 Task: Look for space in Yigou, China from 9th July, 2023 to 16th July, 2023 for 2 adults, 1 child in price range Rs.8000 to Rs.16000. Place can be entire place with 2 bedrooms having 2 beds and 1 bathroom. Property type can be house, flat, guest house. Amenities needed are: washing machine. Booking option can be shelf check-in. Required host language is Chinese (Simplified).
Action: Mouse moved to (260, 135)
Screenshot: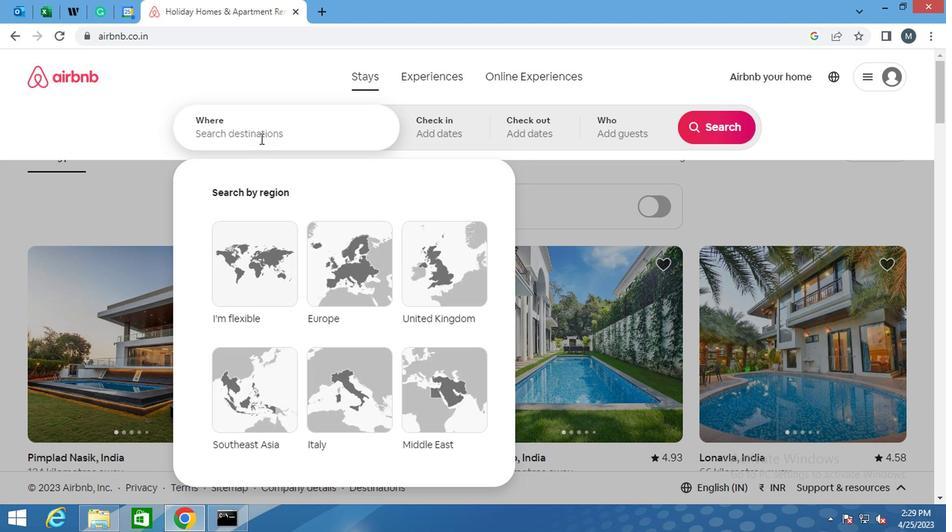 
Action: Mouse pressed left at (260, 135)
Screenshot: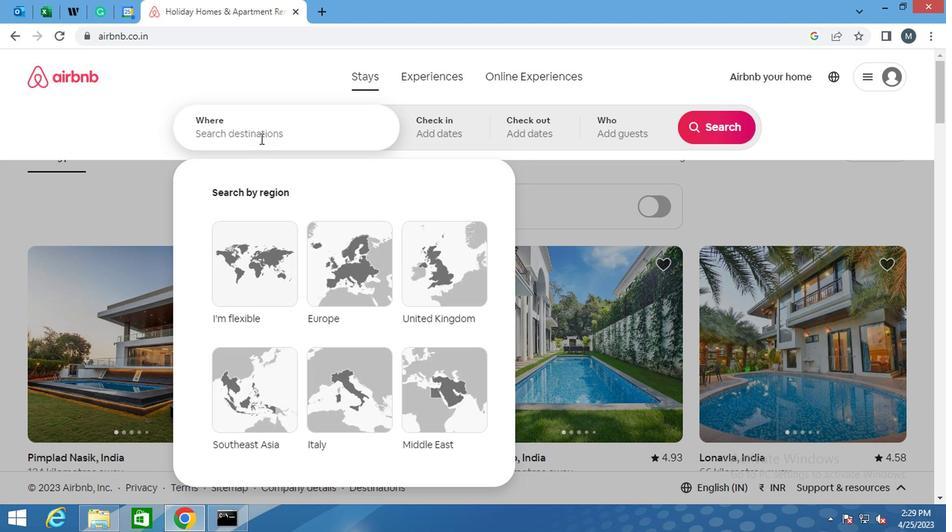
Action: Key pressed <Key.shift>YIGOU,<Key.shift>CHINA<Key.enter>
Screenshot: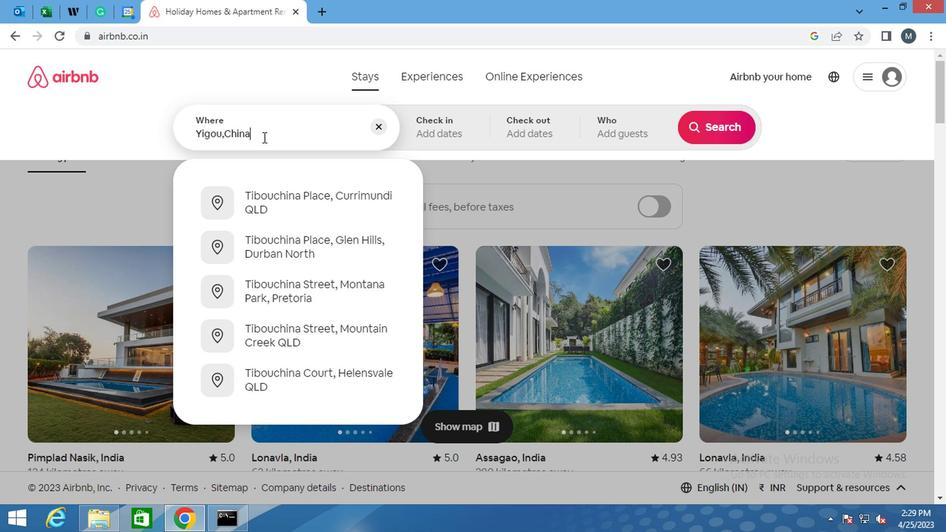 
Action: Mouse moved to (702, 234)
Screenshot: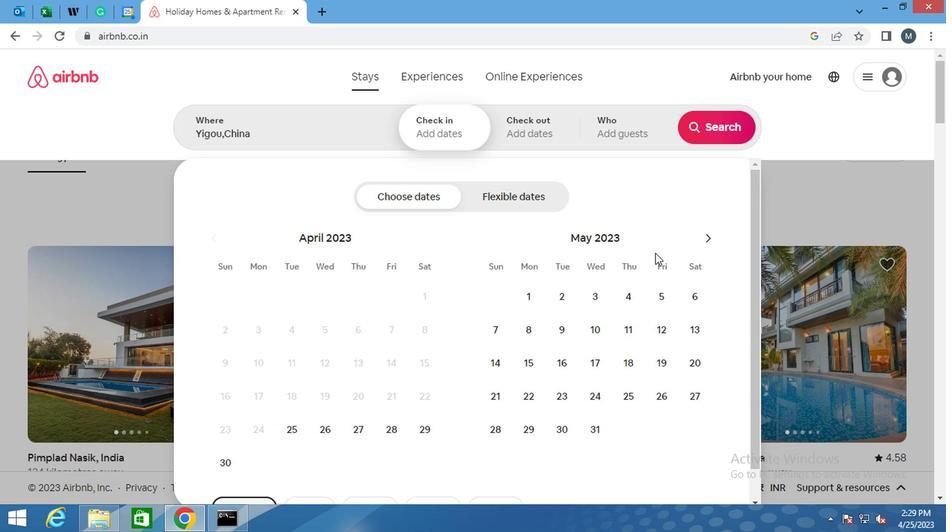 
Action: Mouse pressed left at (702, 234)
Screenshot: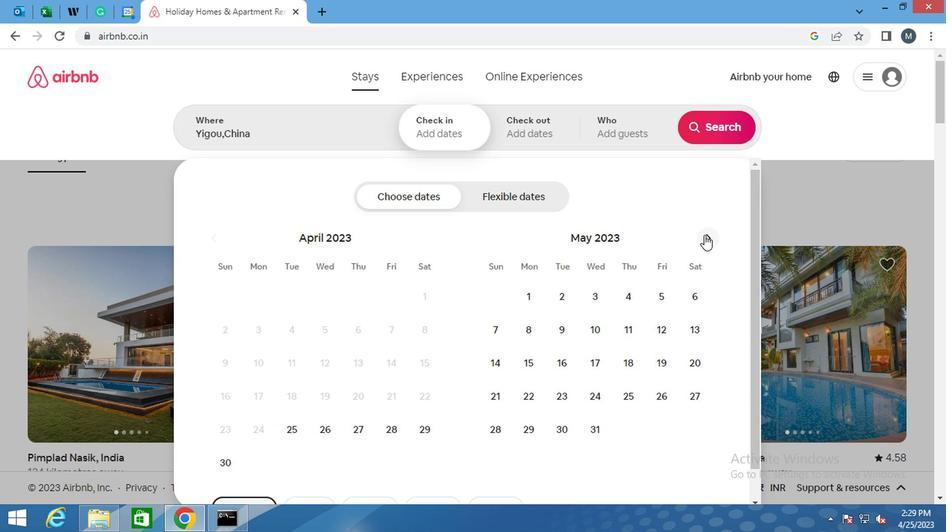 
Action: Mouse moved to (703, 234)
Screenshot: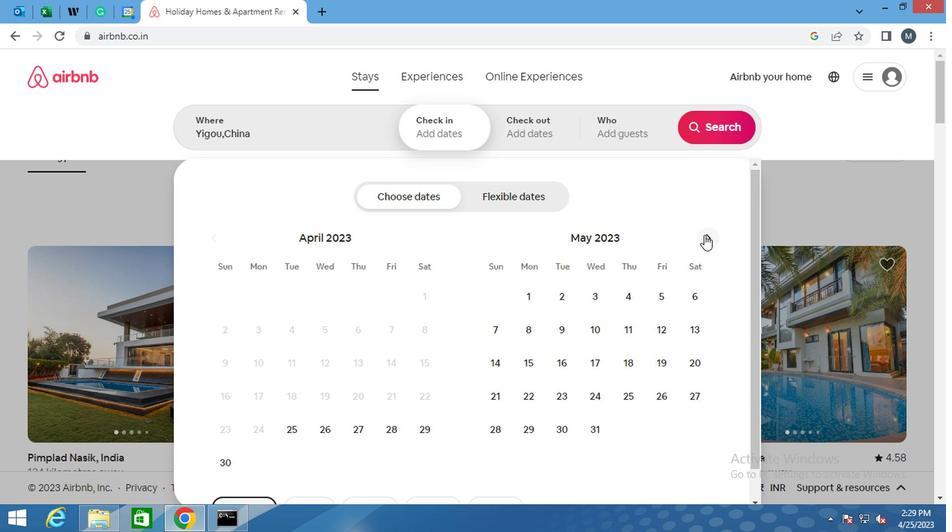 
Action: Mouse pressed left at (703, 234)
Screenshot: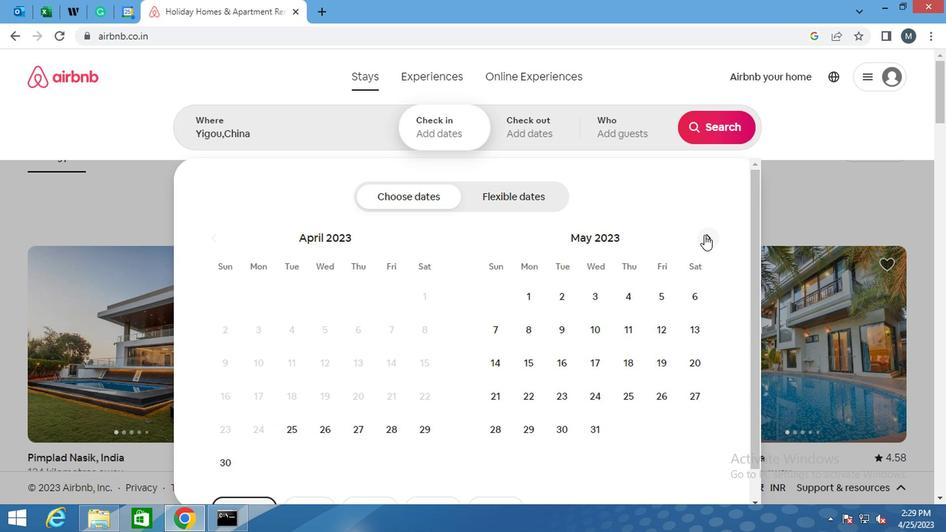 
Action: Mouse pressed left at (703, 234)
Screenshot: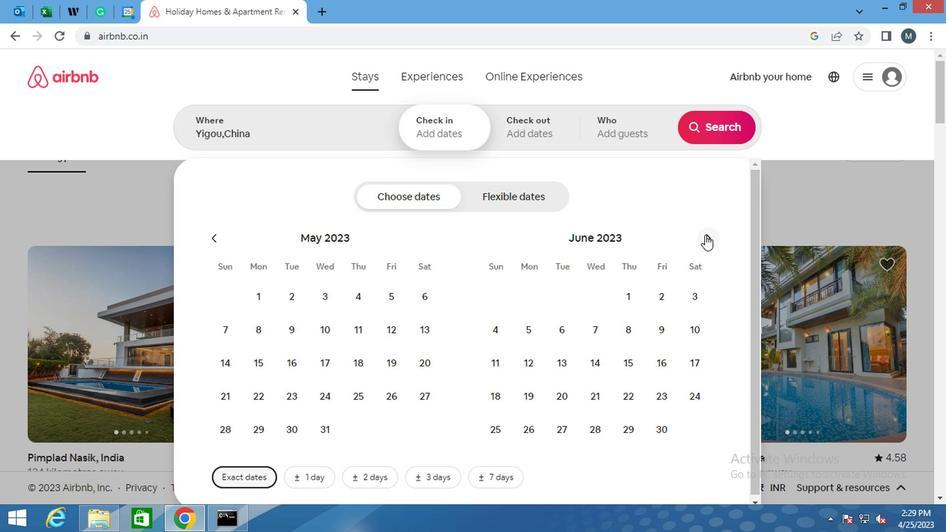 
Action: Mouse moved to (501, 363)
Screenshot: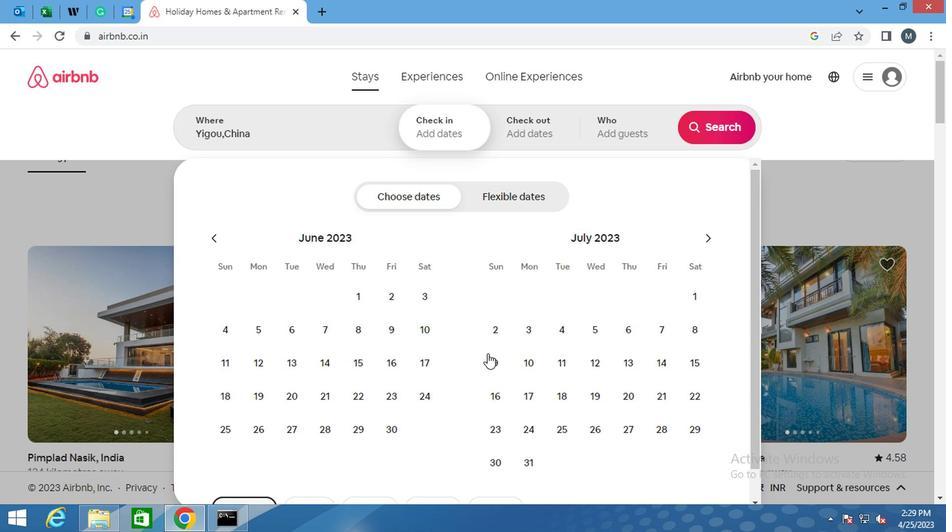 
Action: Mouse pressed left at (501, 363)
Screenshot: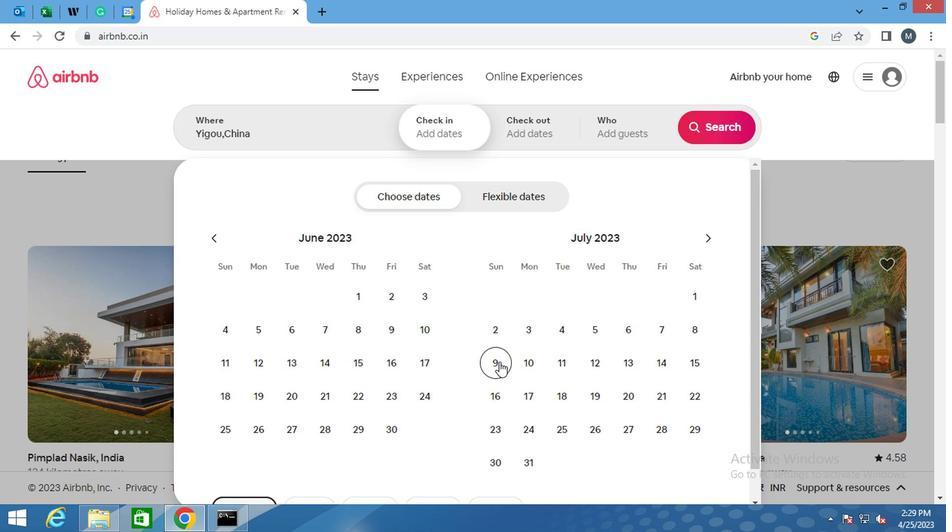 
Action: Mouse moved to (494, 402)
Screenshot: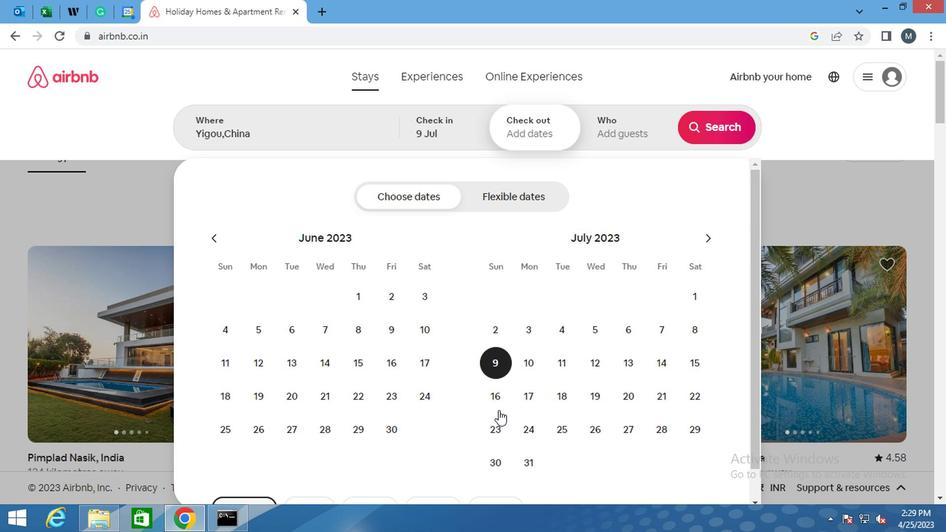 
Action: Mouse pressed left at (494, 402)
Screenshot: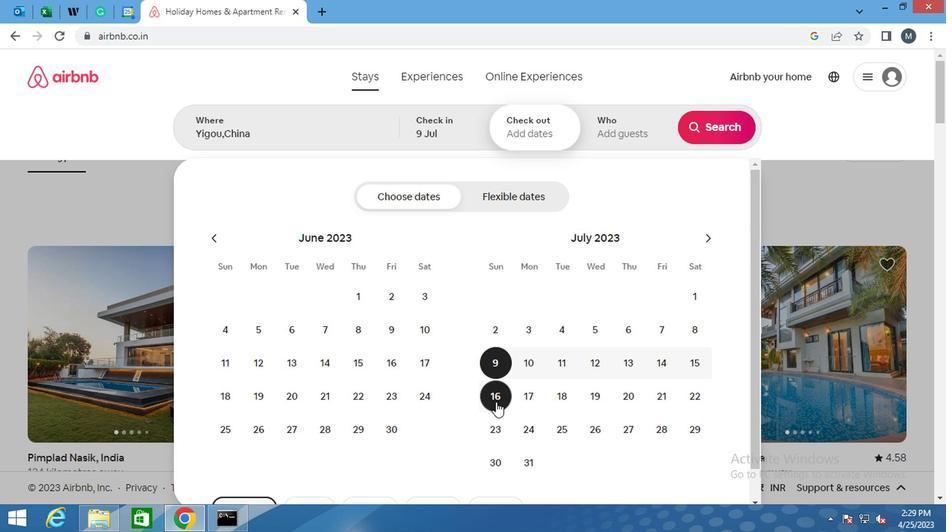 
Action: Mouse moved to (610, 132)
Screenshot: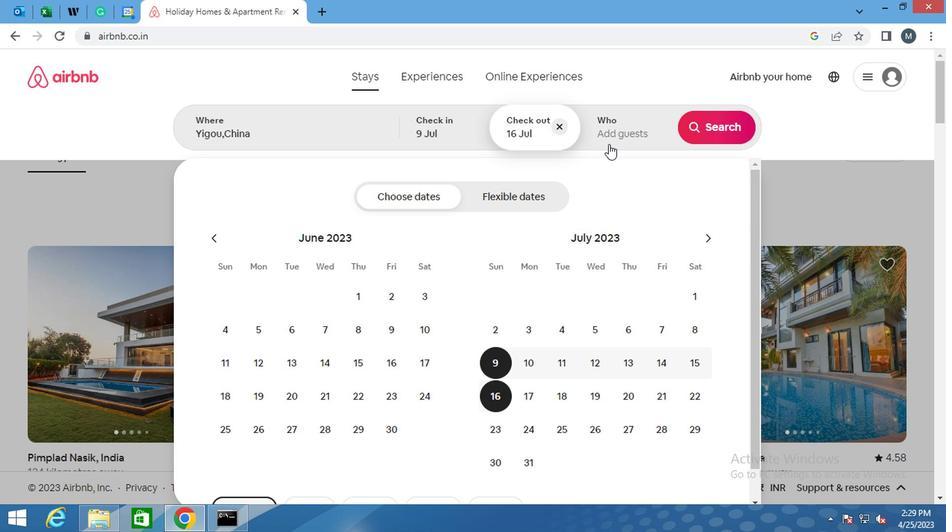
Action: Mouse pressed left at (610, 132)
Screenshot: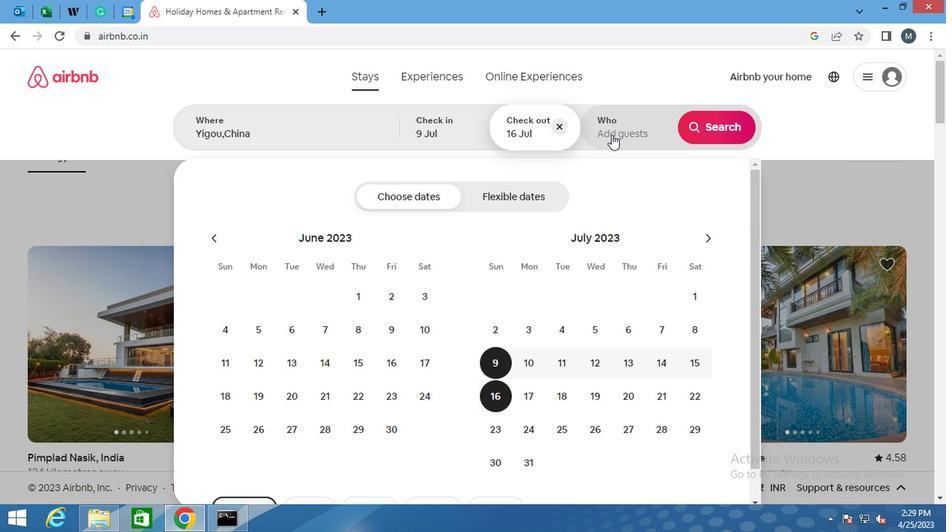 
Action: Mouse moved to (719, 204)
Screenshot: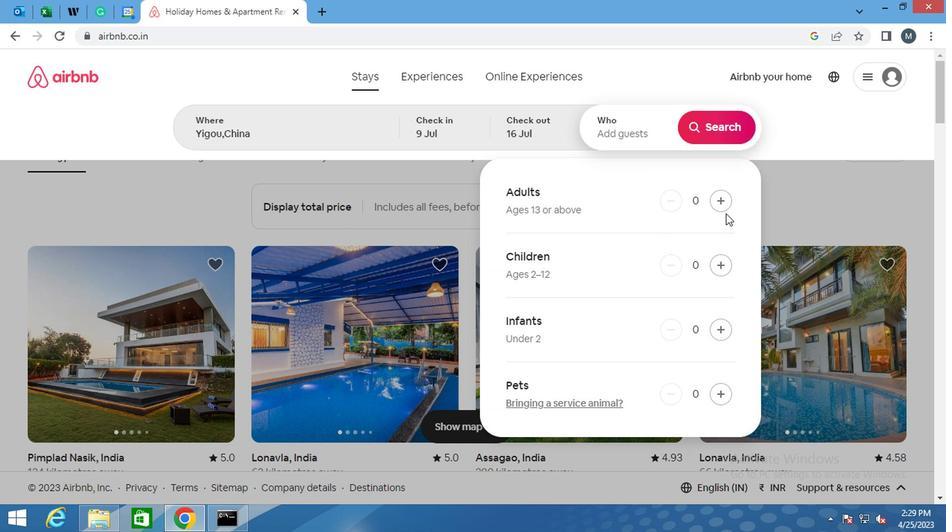 
Action: Mouse pressed left at (719, 204)
Screenshot: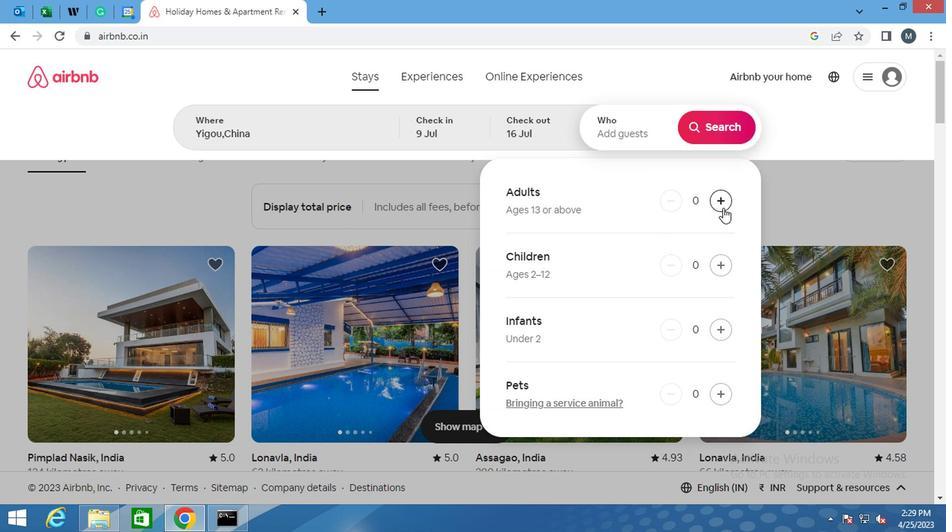 
Action: Mouse pressed left at (719, 204)
Screenshot: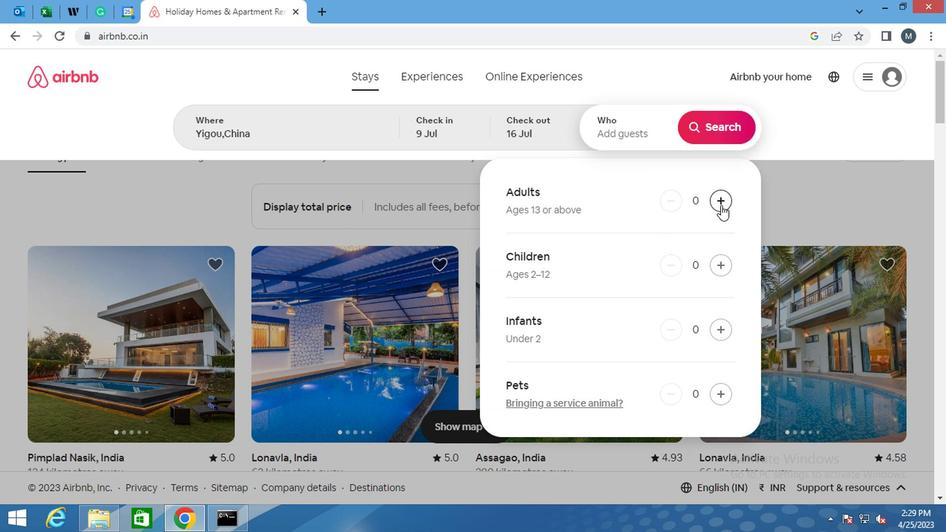 
Action: Mouse moved to (713, 264)
Screenshot: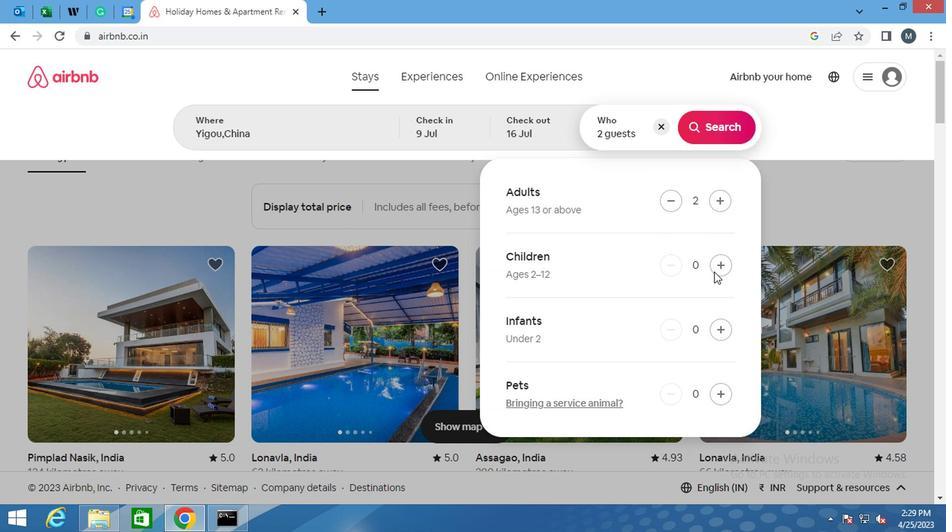
Action: Mouse pressed left at (713, 264)
Screenshot: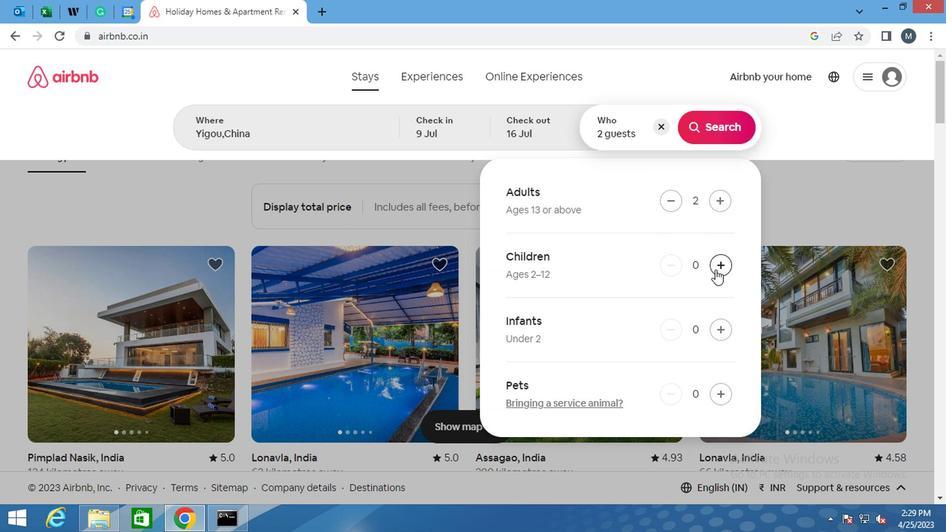 
Action: Mouse moved to (720, 129)
Screenshot: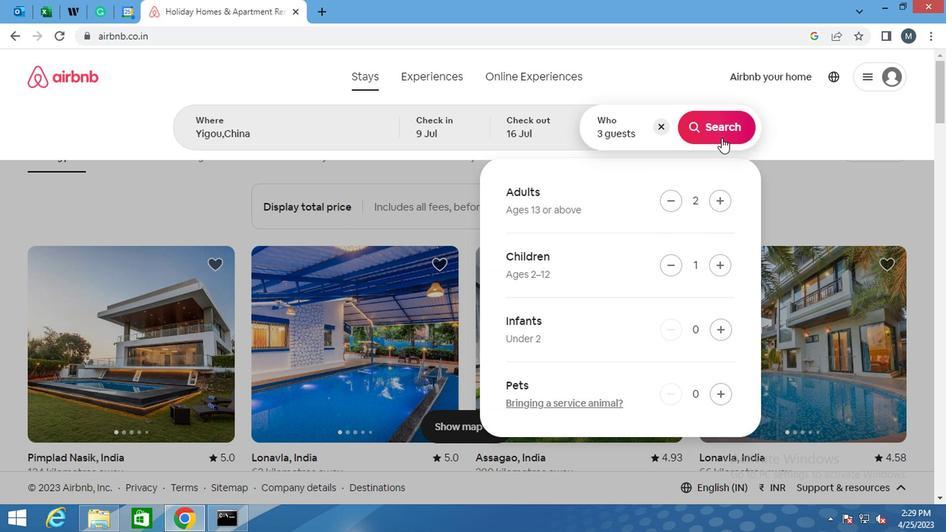 
Action: Mouse pressed left at (720, 129)
Screenshot: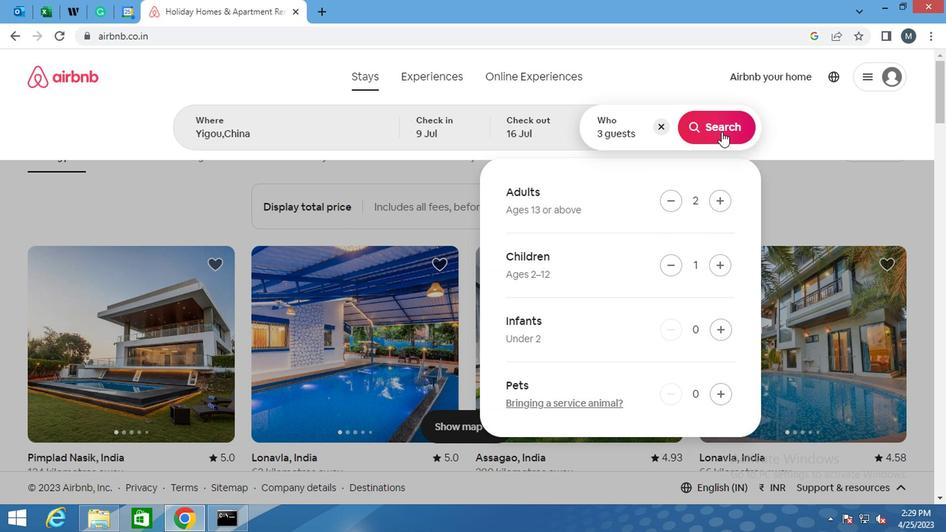 
Action: Mouse moved to (858, 130)
Screenshot: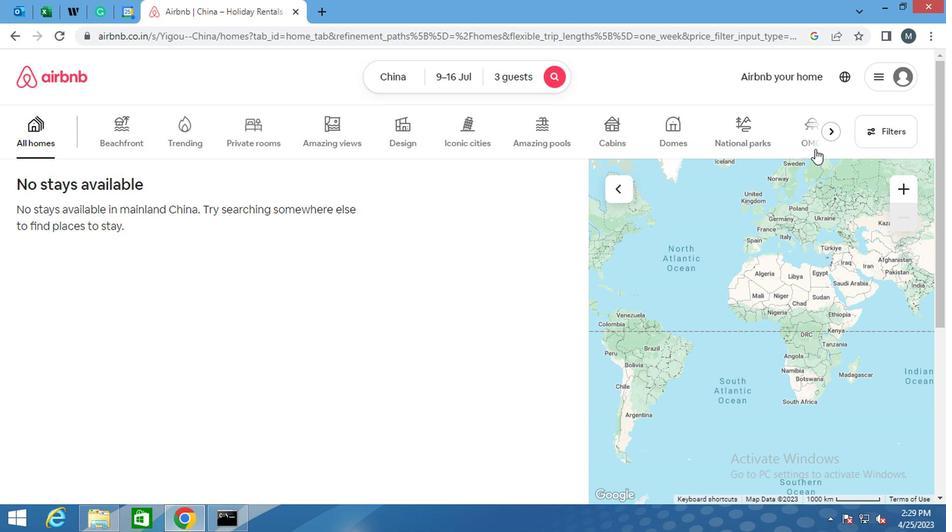 
Action: Mouse pressed left at (858, 130)
Screenshot: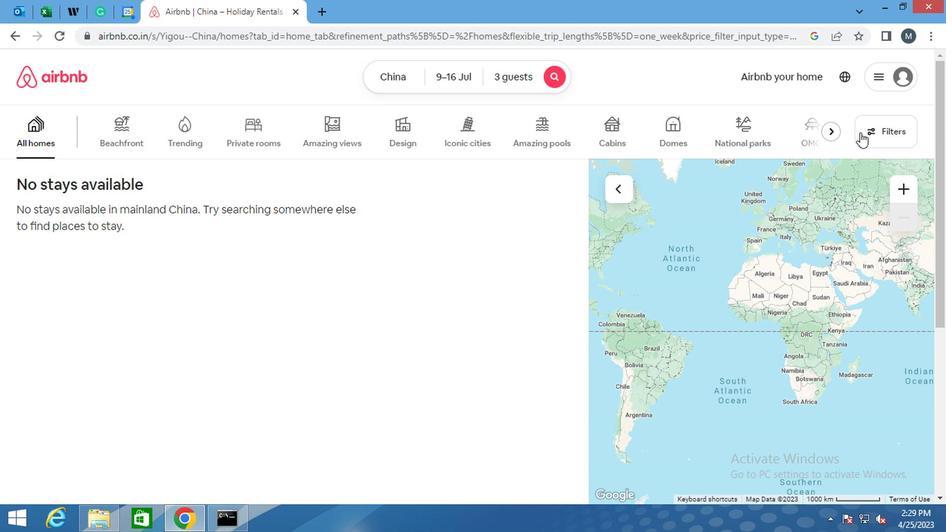 
Action: Mouse moved to (303, 221)
Screenshot: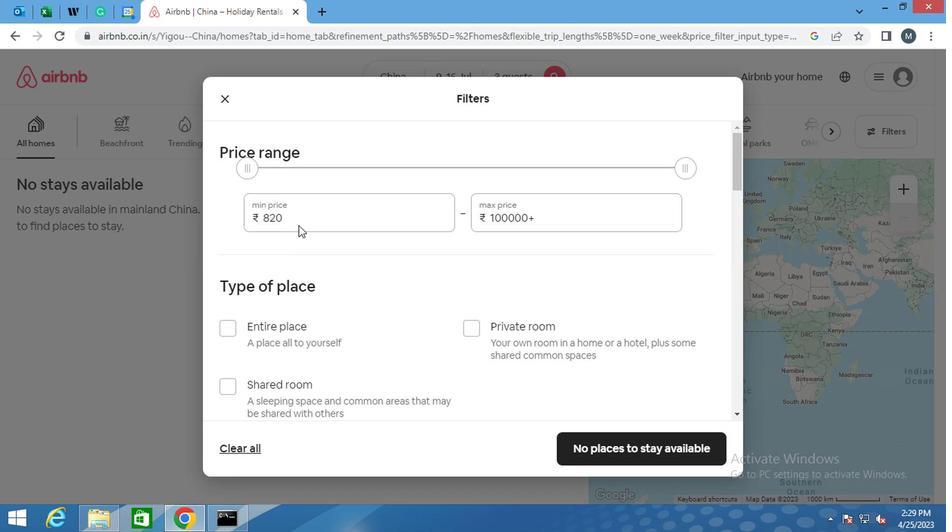
Action: Mouse pressed left at (303, 221)
Screenshot: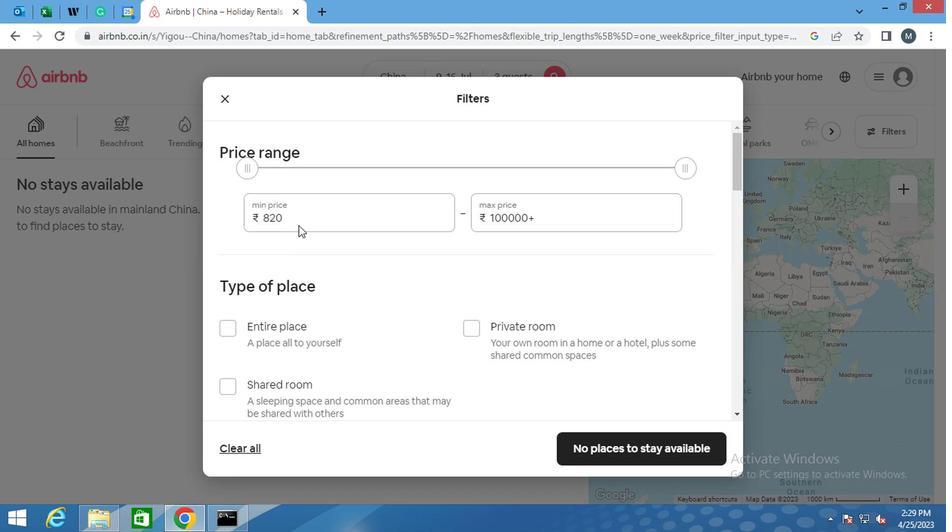 
Action: Mouse moved to (303, 219)
Screenshot: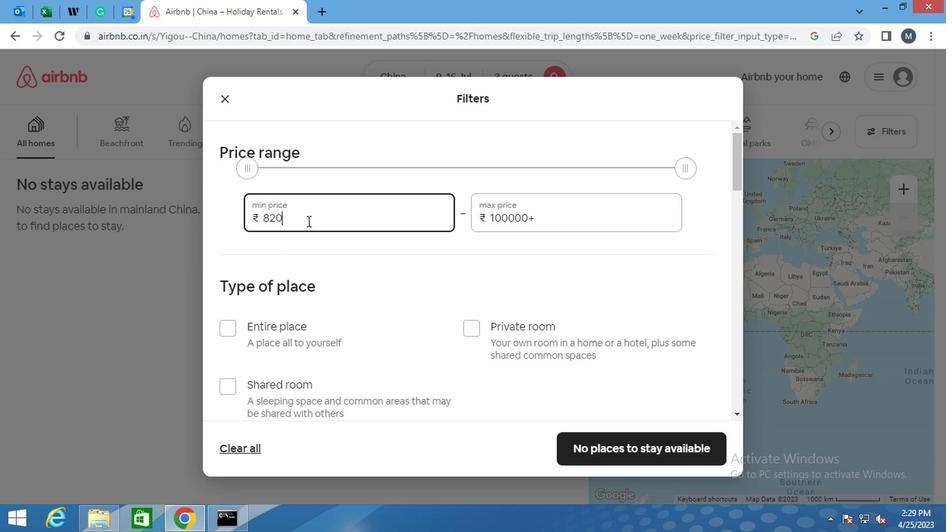 
Action: Key pressed <Key.backspace>
Screenshot: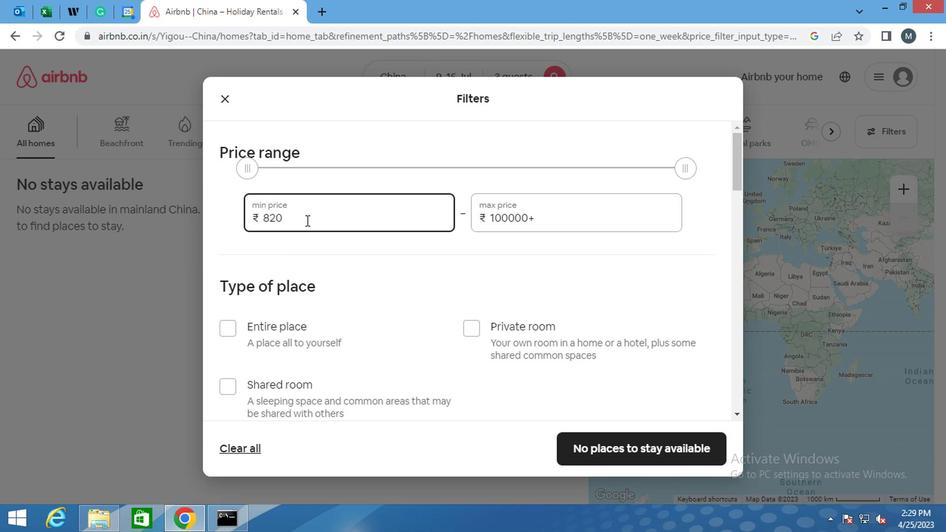 
Action: Mouse moved to (303, 219)
Screenshot: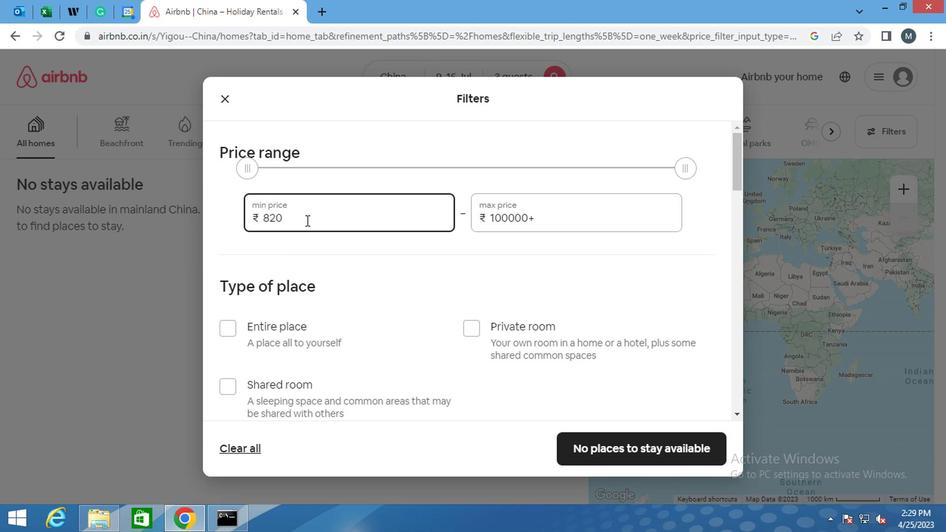 
Action: Key pressed <Key.backspace>
Screenshot: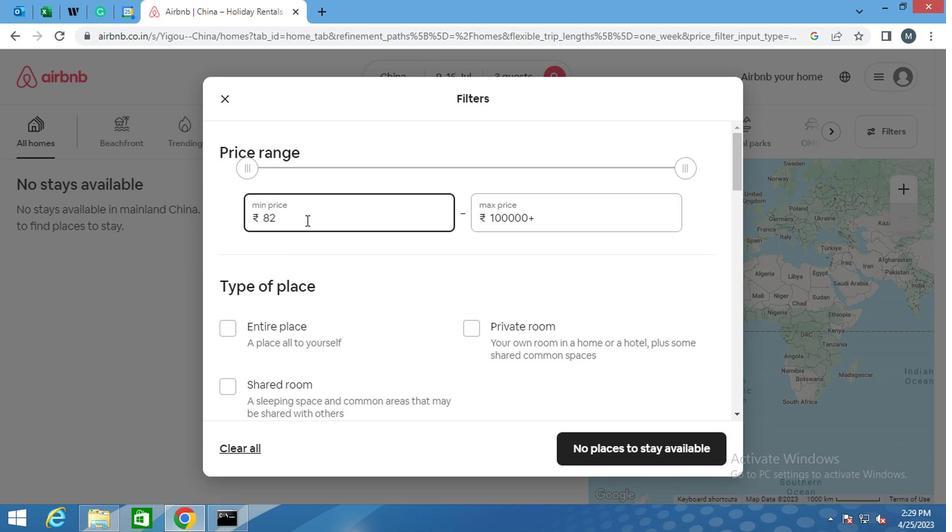
Action: Mouse moved to (303, 221)
Screenshot: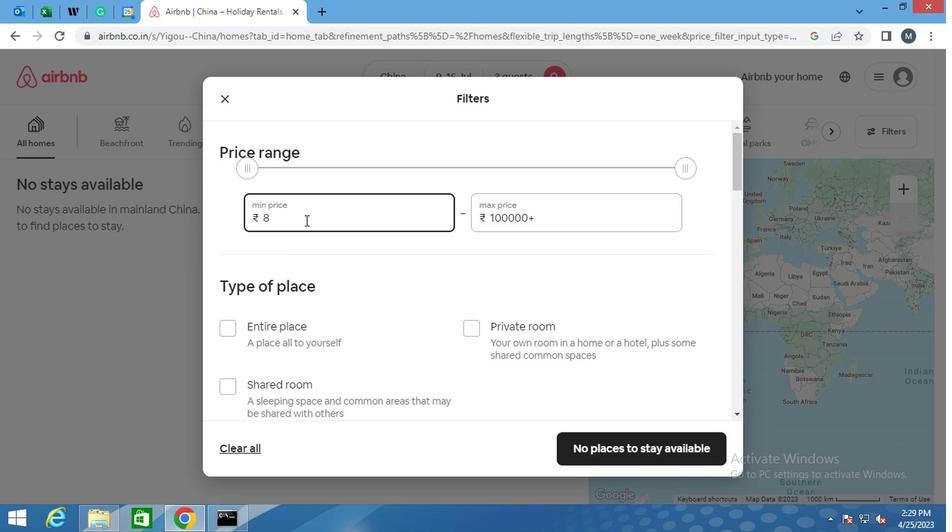 
Action: Key pressed 000
Screenshot: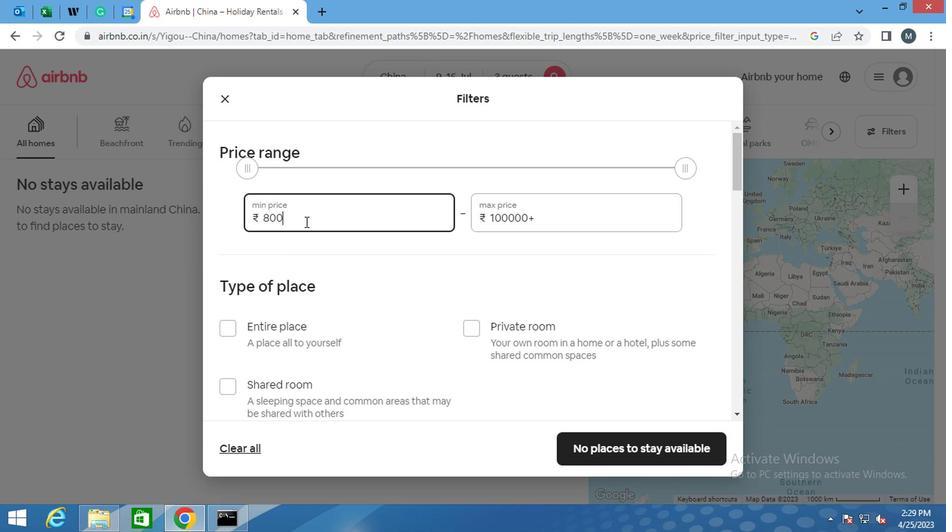 
Action: Mouse moved to (546, 223)
Screenshot: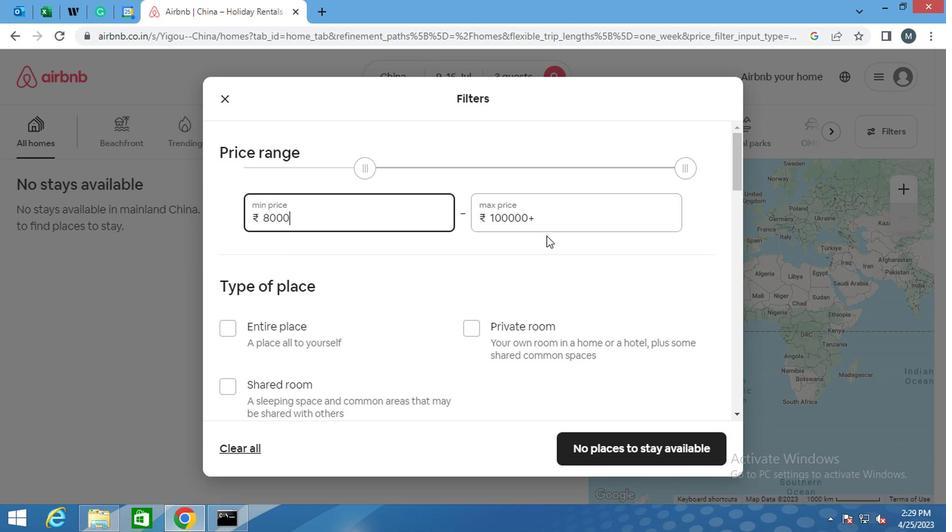 
Action: Mouse pressed left at (546, 223)
Screenshot: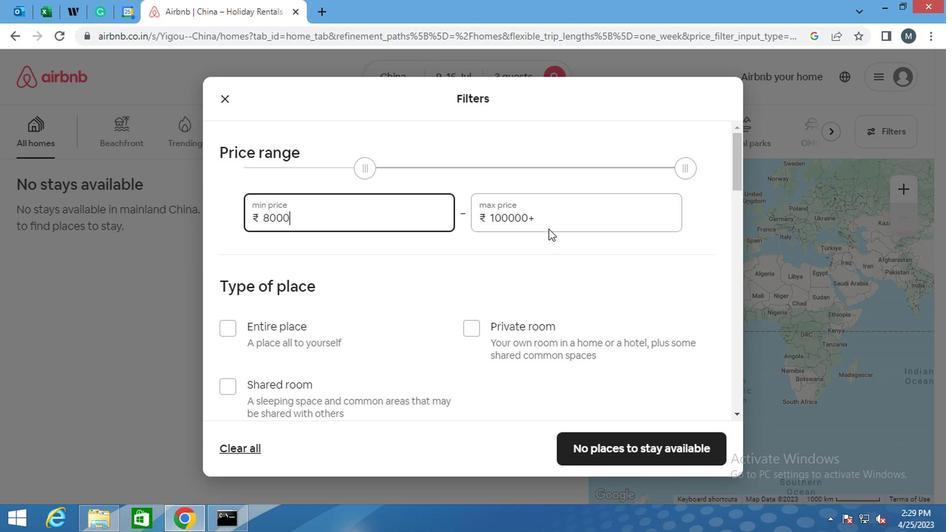 
Action: Mouse moved to (539, 226)
Screenshot: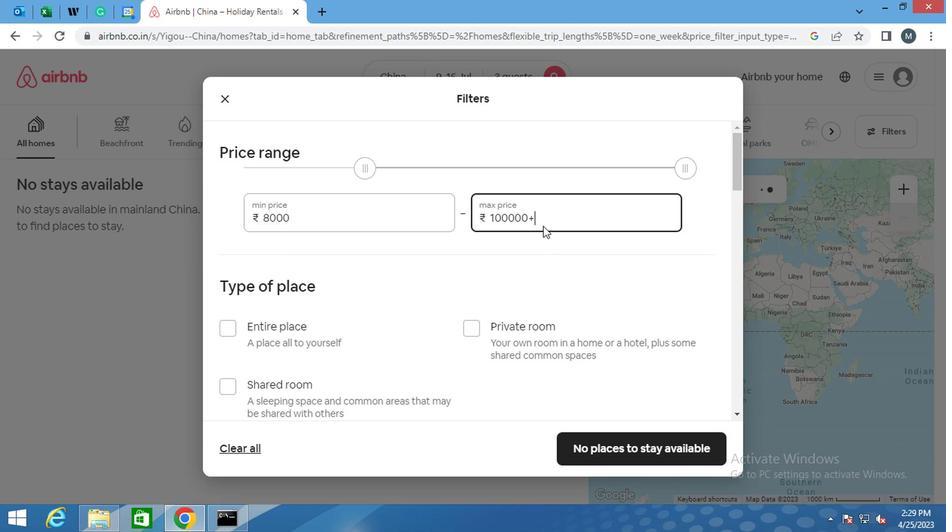 
Action: Key pressed <Key.backspace>
Screenshot: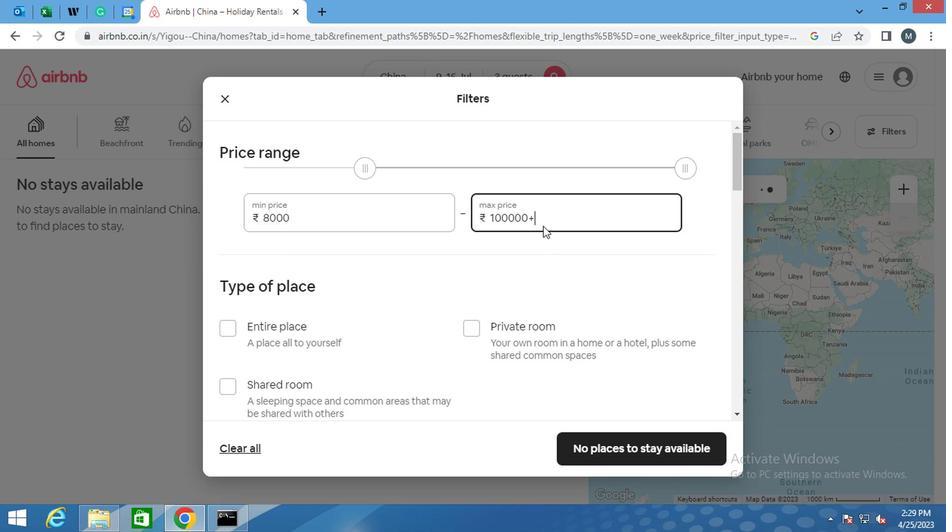 
Action: Mouse moved to (538, 226)
Screenshot: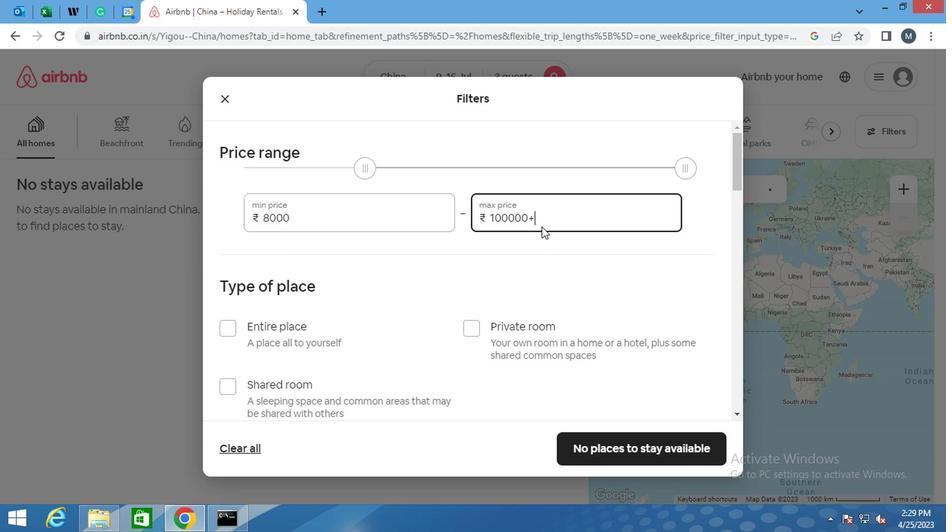 
Action: Key pressed <Key.backspace>
Screenshot: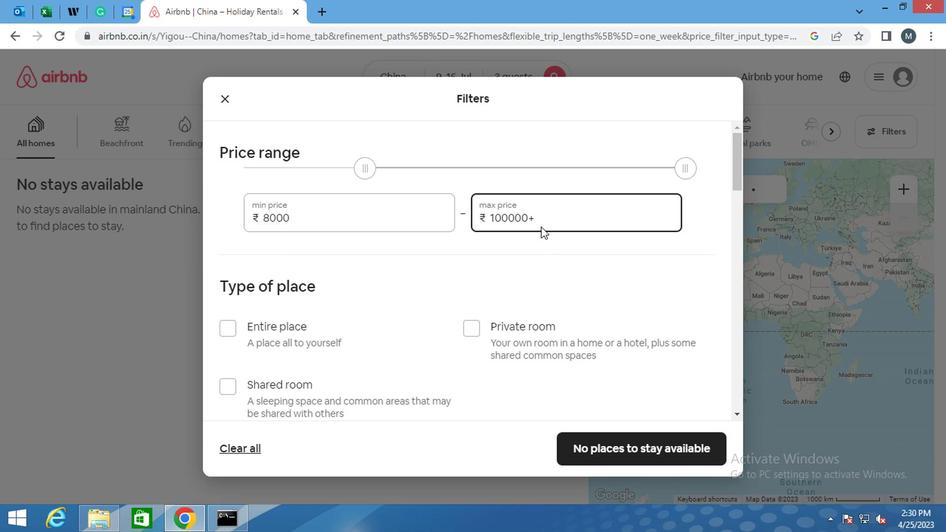 
Action: Mouse moved to (537, 226)
Screenshot: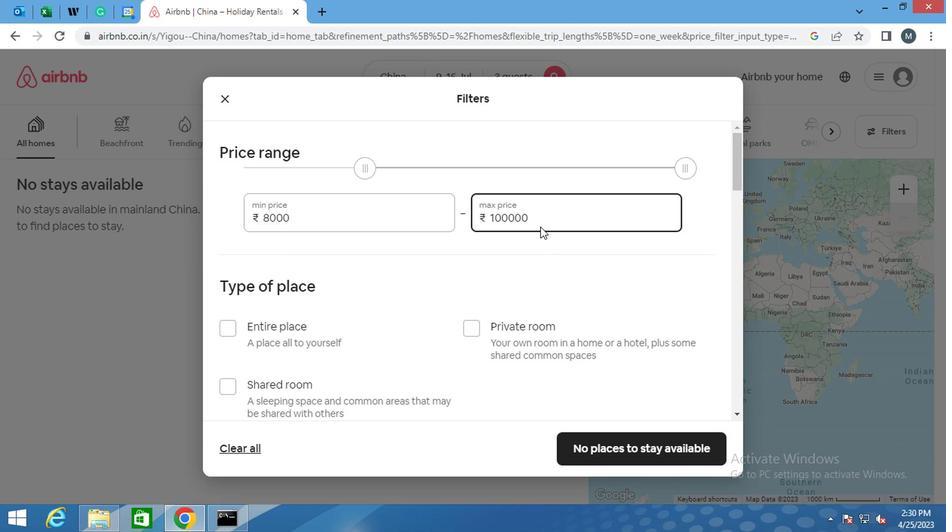 
Action: Key pressed <Key.backspace><Key.backspace><Key.backspace><Key.backspace>
Screenshot: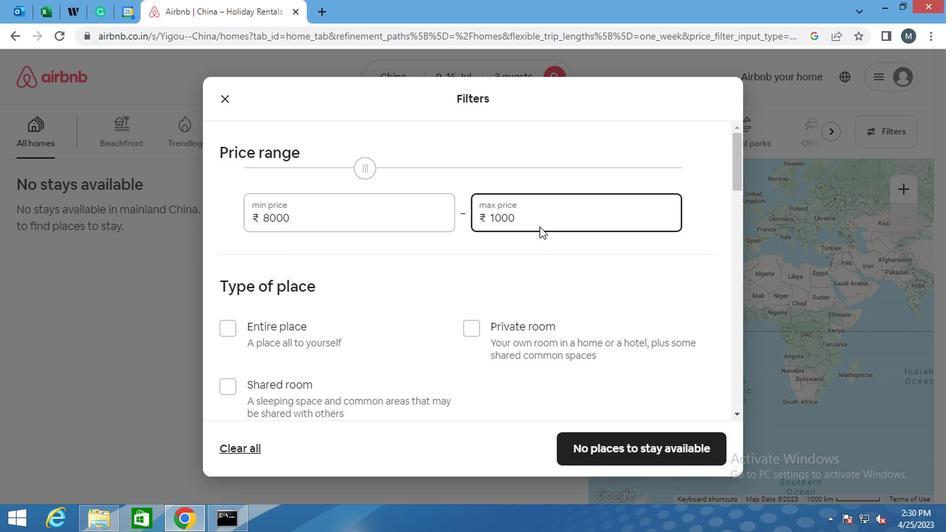 
Action: Mouse moved to (537, 226)
Screenshot: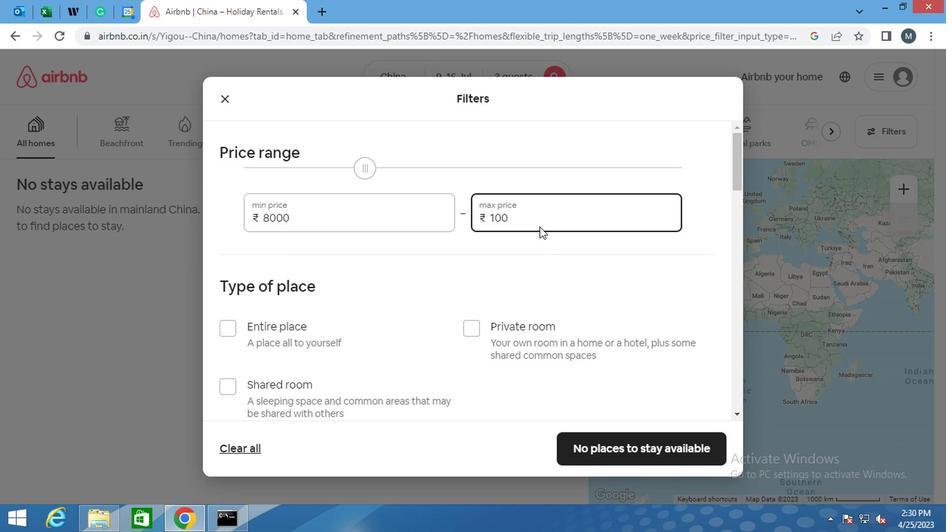 
Action: Key pressed <Key.backspace>
Screenshot: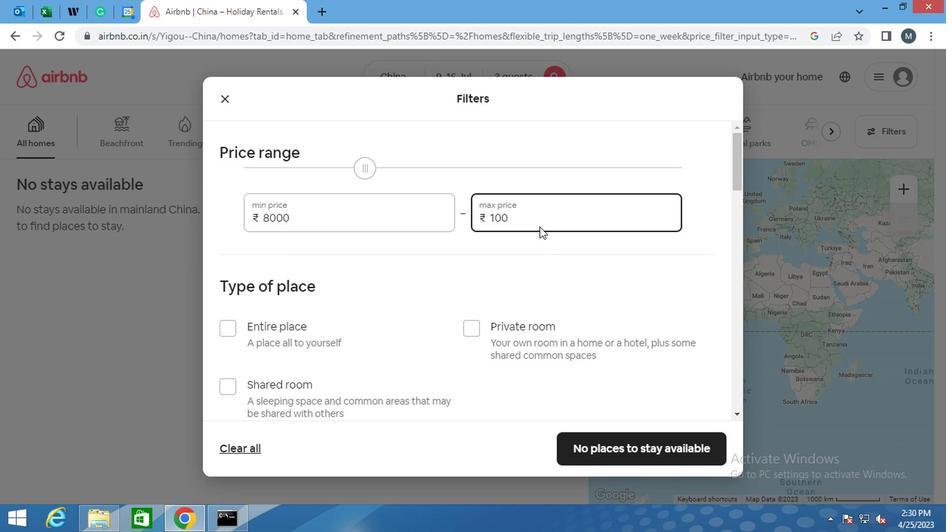 
Action: Mouse moved to (529, 227)
Screenshot: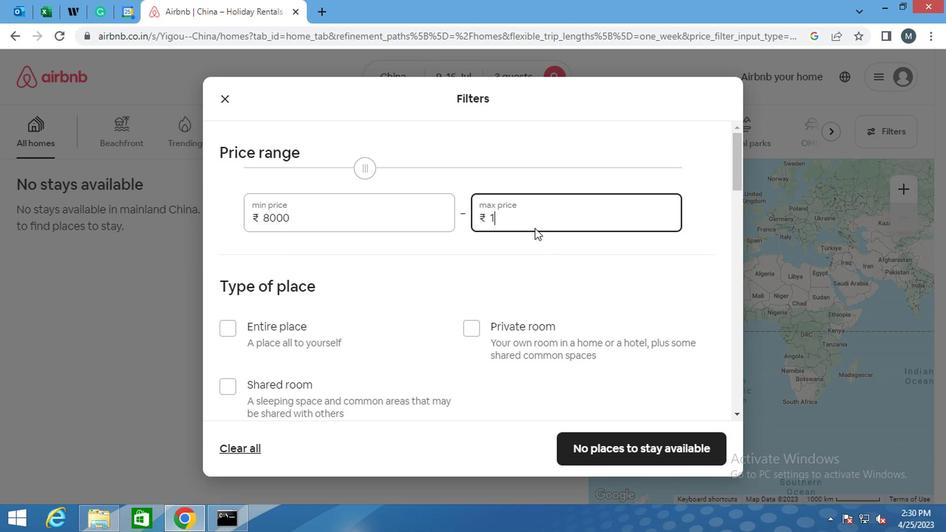 
Action: Key pressed 6000
Screenshot: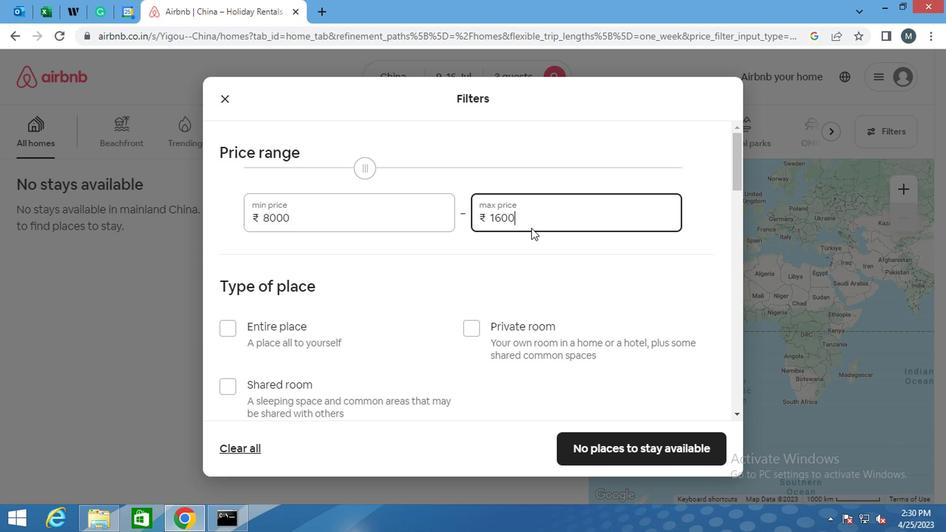 
Action: Mouse moved to (430, 239)
Screenshot: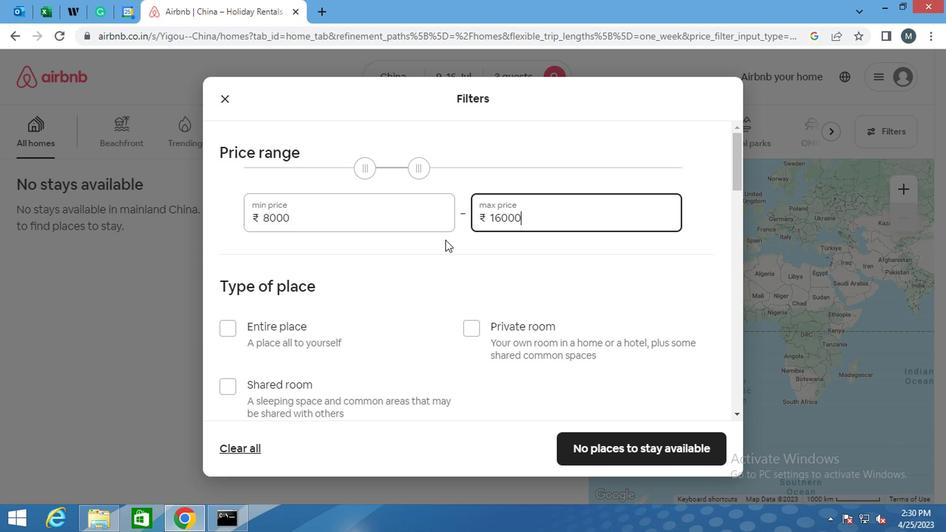 
Action: Mouse scrolled (430, 238) with delta (0, 0)
Screenshot: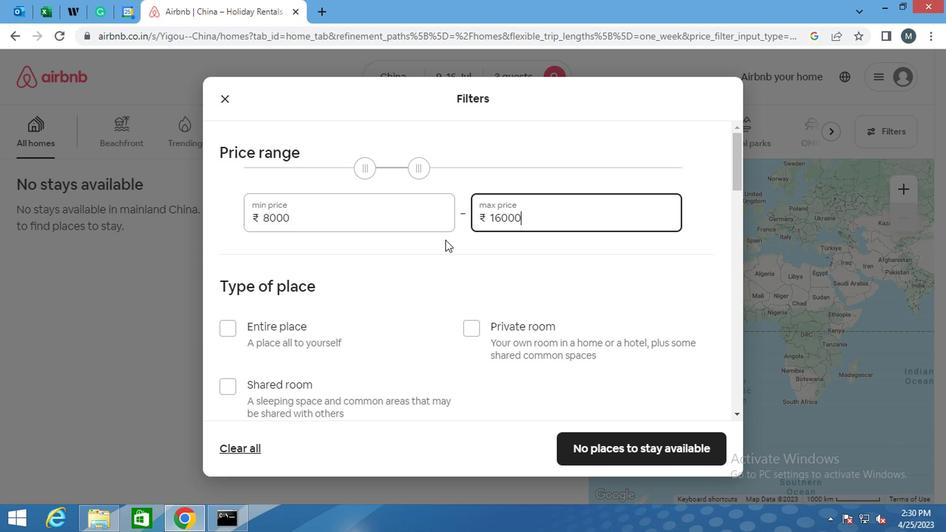 
Action: Mouse moved to (221, 257)
Screenshot: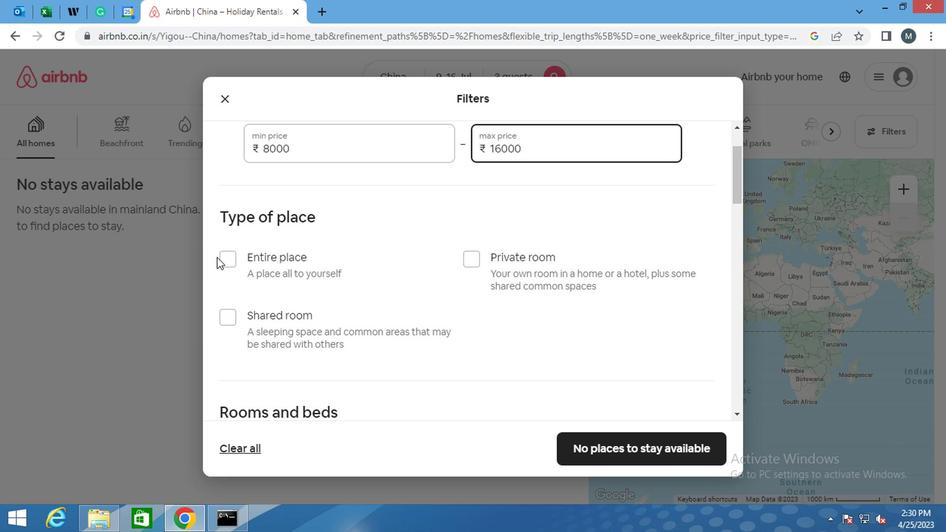 
Action: Mouse pressed left at (221, 257)
Screenshot: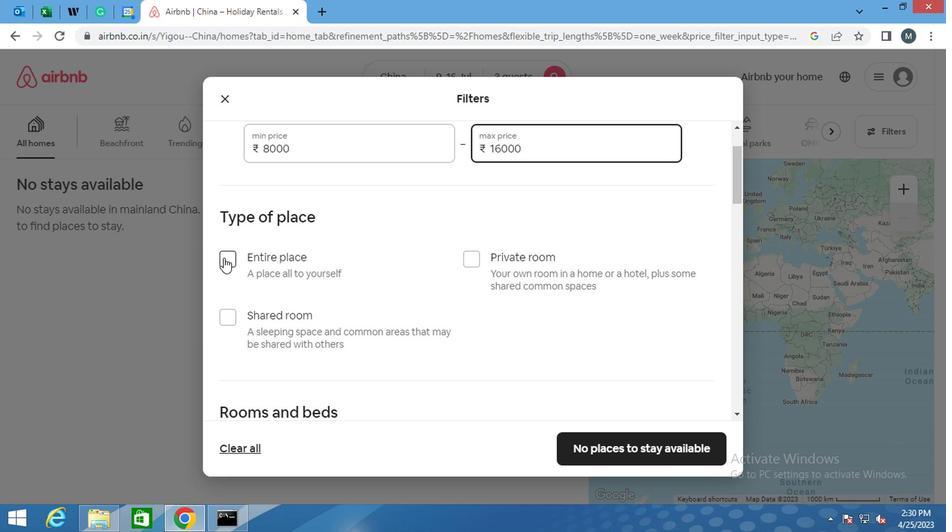 
Action: Mouse moved to (332, 253)
Screenshot: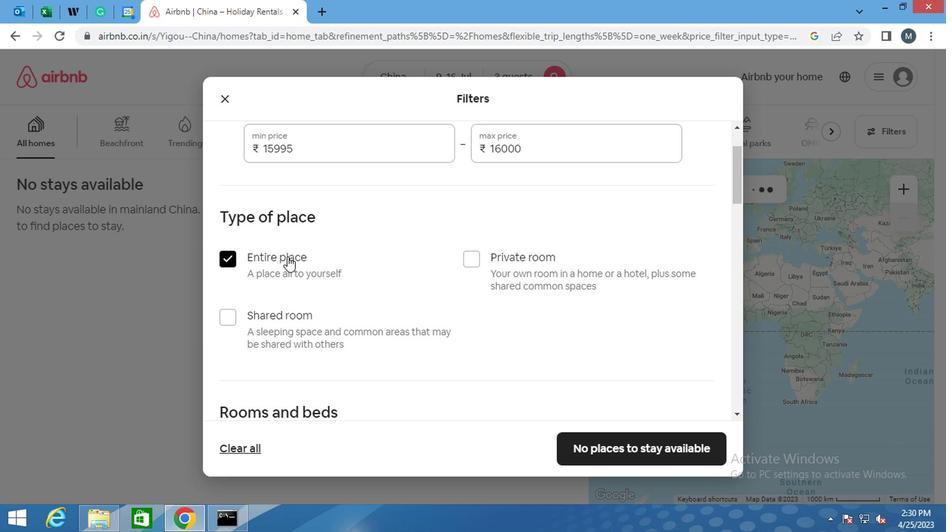 
Action: Mouse scrolled (332, 252) with delta (0, 0)
Screenshot: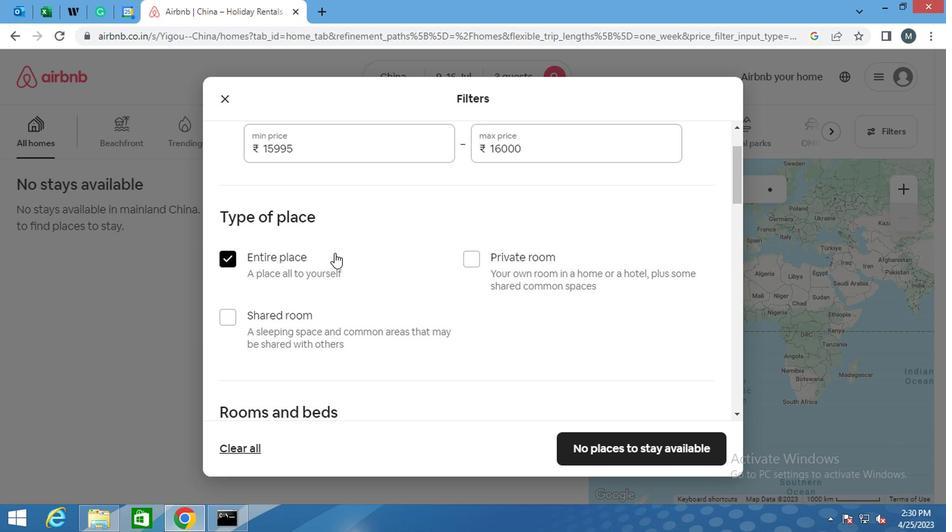 
Action: Mouse moved to (331, 253)
Screenshot: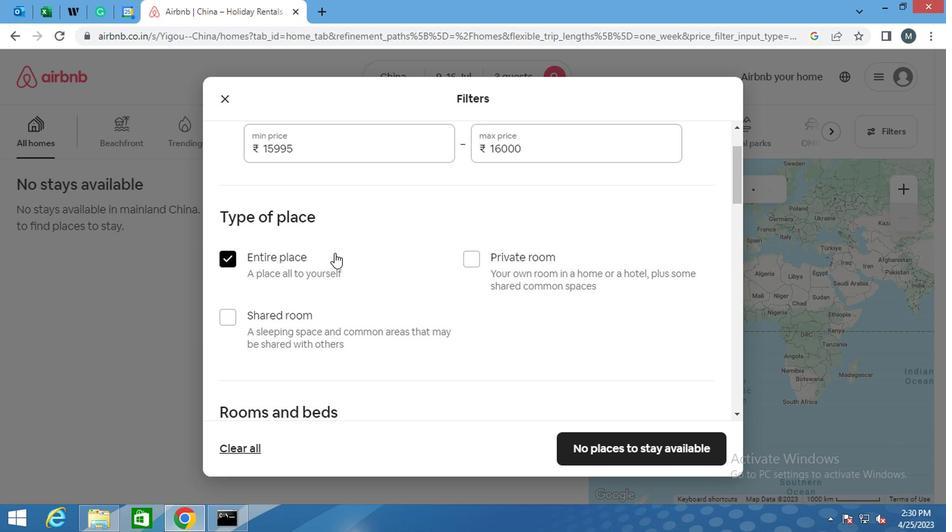 
Action: Mouse scrolled (331, 252) with delta (0, 0)
Screenshot: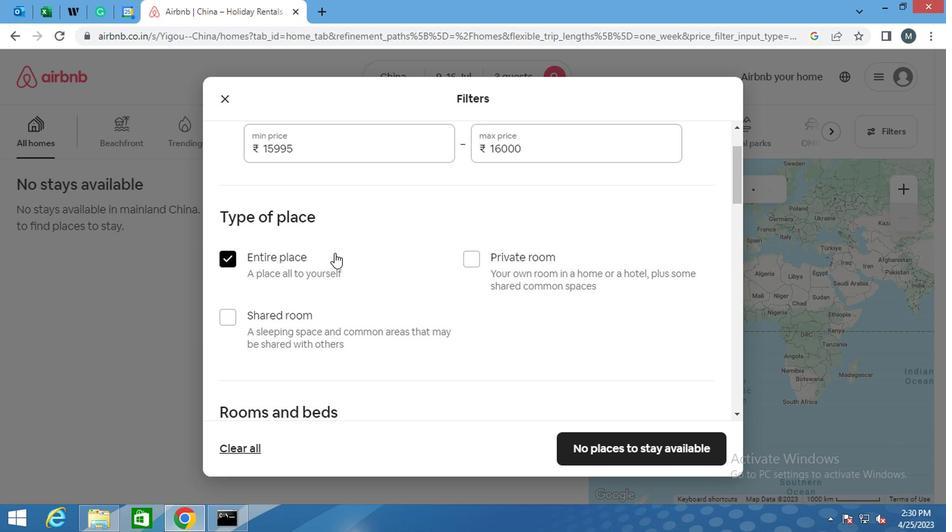 
Action: Mouse moved to (335, 307)
Screenshot: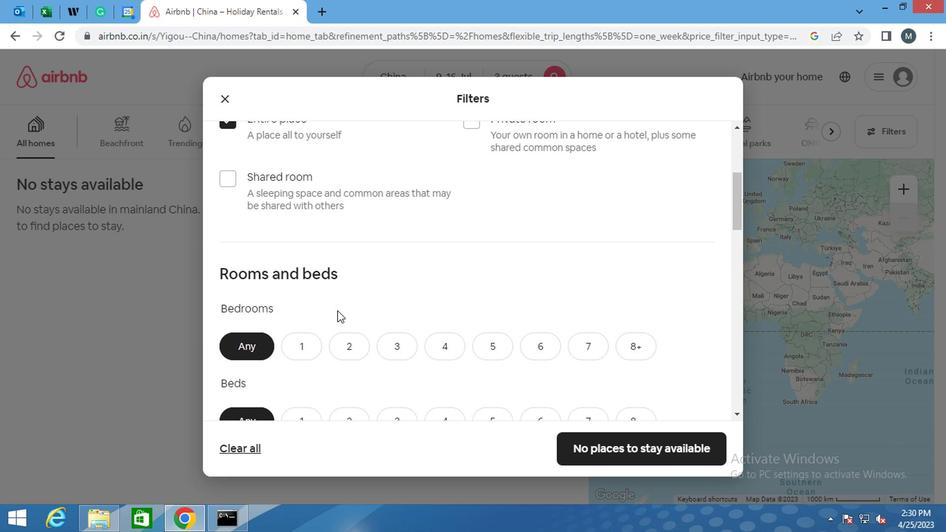 
Action: Mouse scrolled (335, 308) with delta (0, 0)
Screenshot: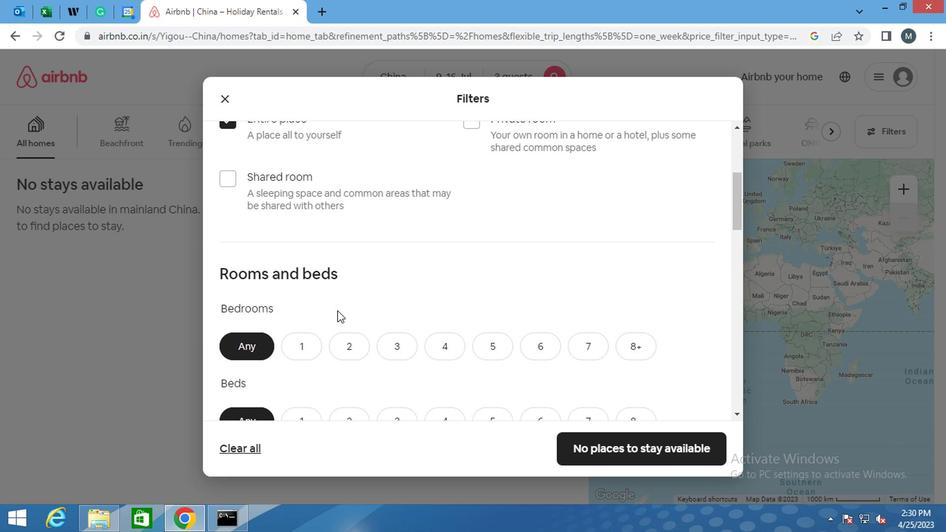 
Action: Mouse moved to (335, 306)
Screenshot: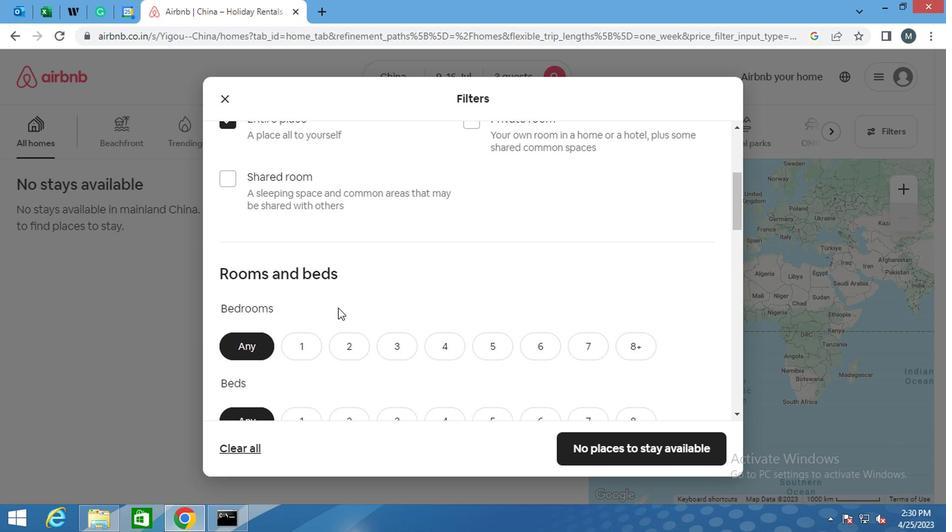 
Action: Mouse scrolled (335, 307) with delta (0, 0)
Screenshot: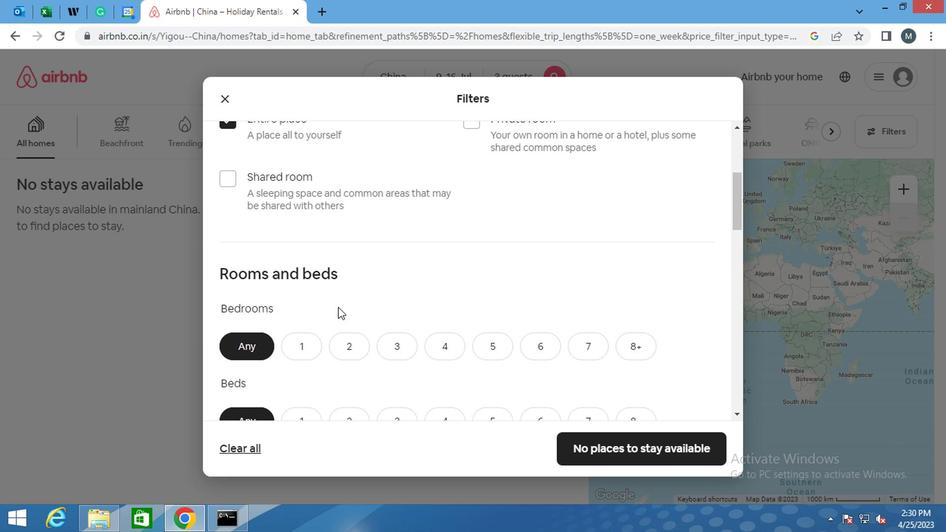 
Action: Mouse moved to (335, 306)
Screenshot: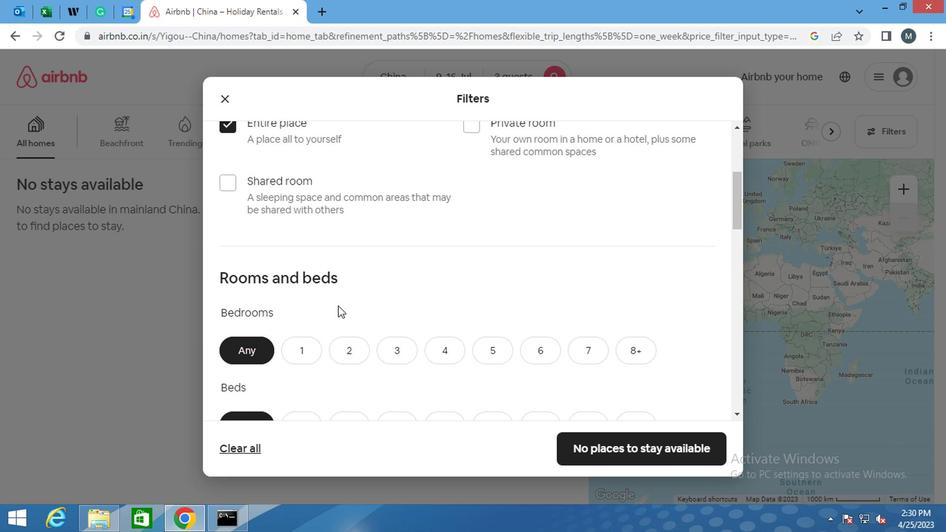 
Action: Mouse scrolled (335, 305) with delta (0, 0)
Screenshot: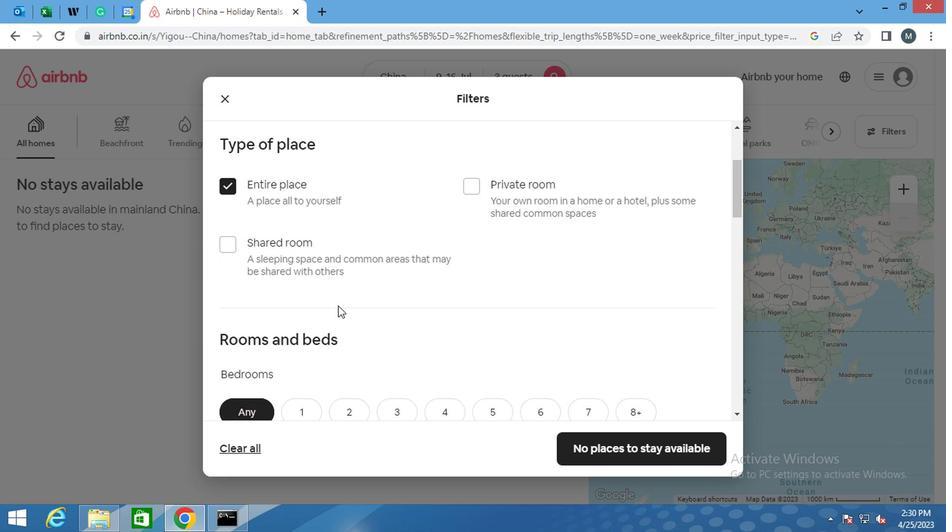 
Action: Mouse moved to (340, 310)
Screenshot: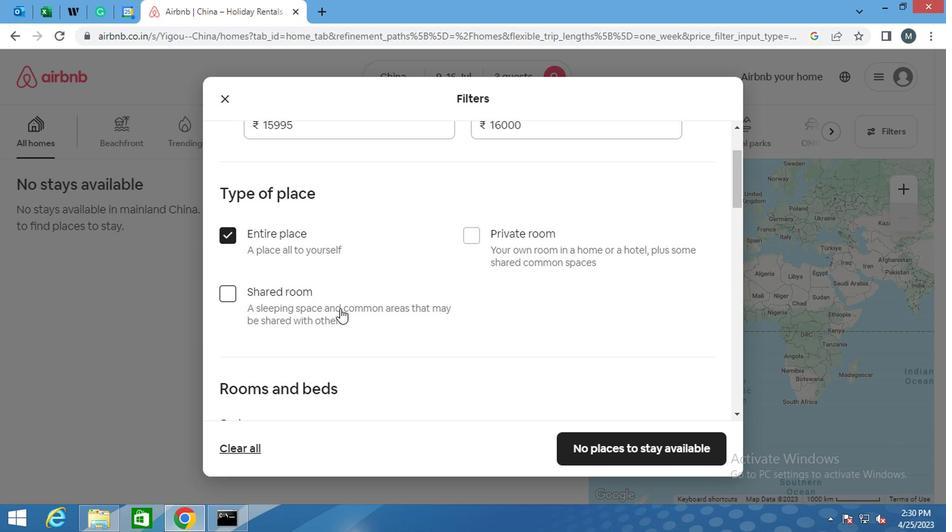 
Action: Mouse scrolled (340, 309) with delta (0, 0)
Screenshot: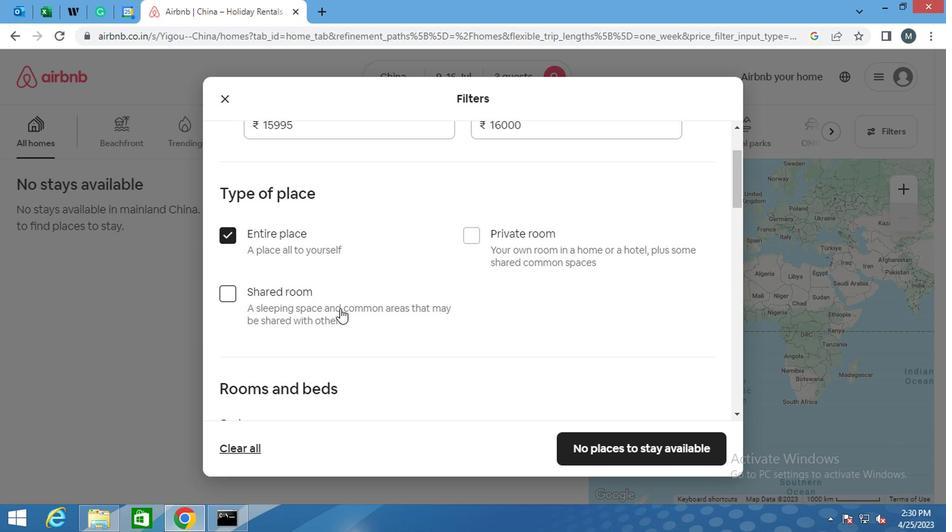 
Action: Mouse moved to (341, 313)
Screenshot: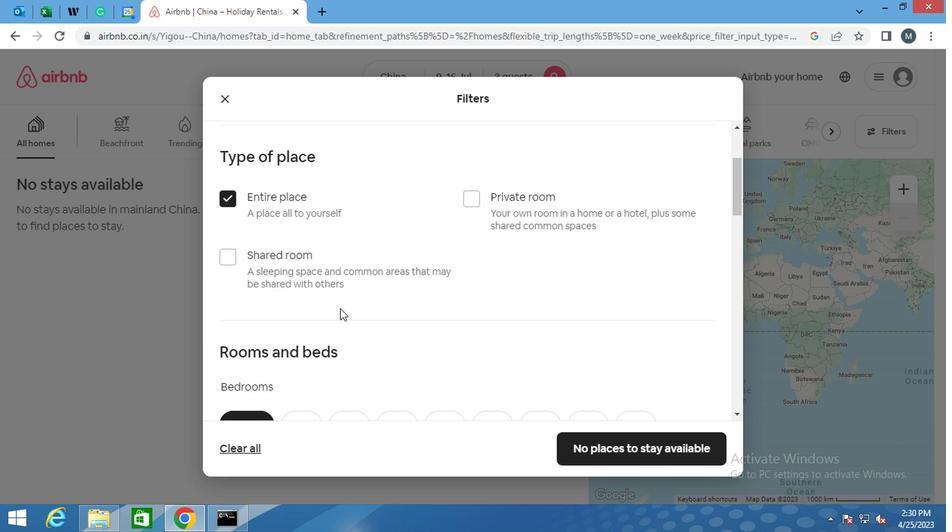
Action: Mouse scrolled (341, 312) with delta (0, 0)
Screenshot: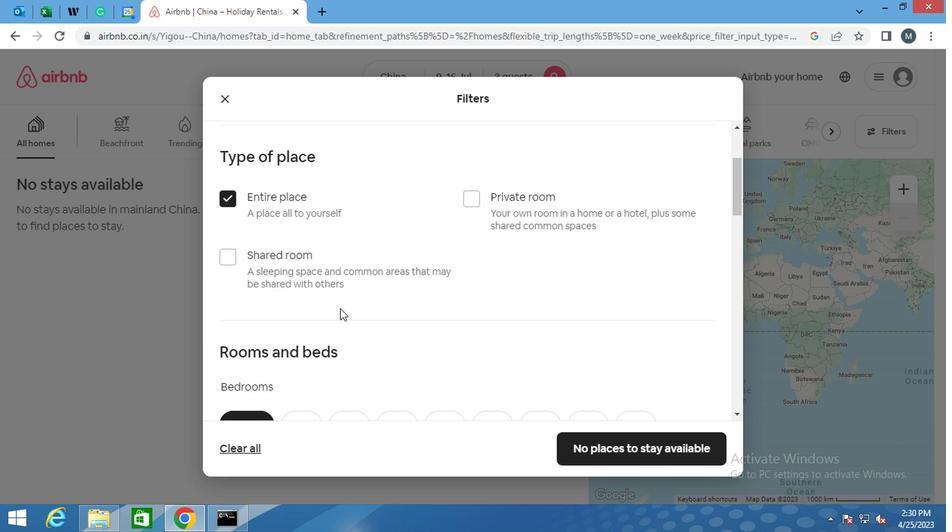 
Action: Mouse moved to (349, 283)
Screenshot: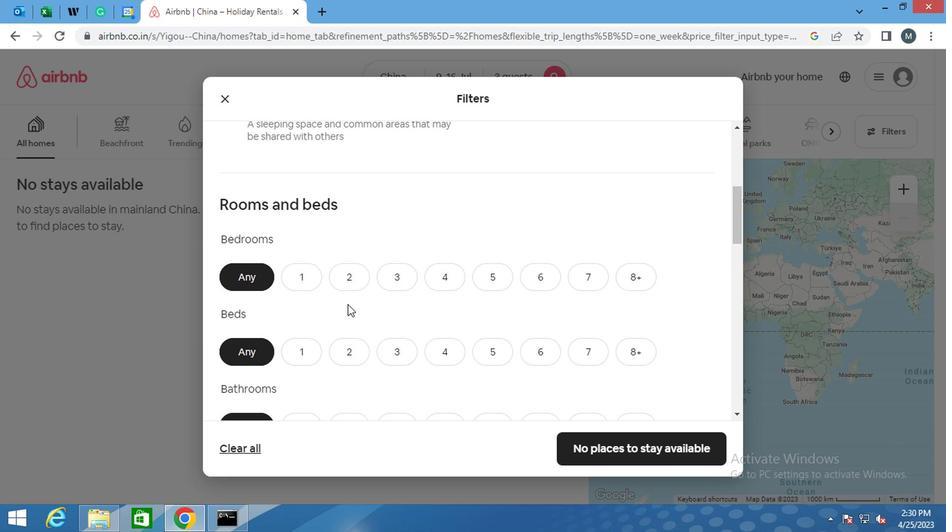 
Action: Mouse pressed left at (349, 283)
Screenshot: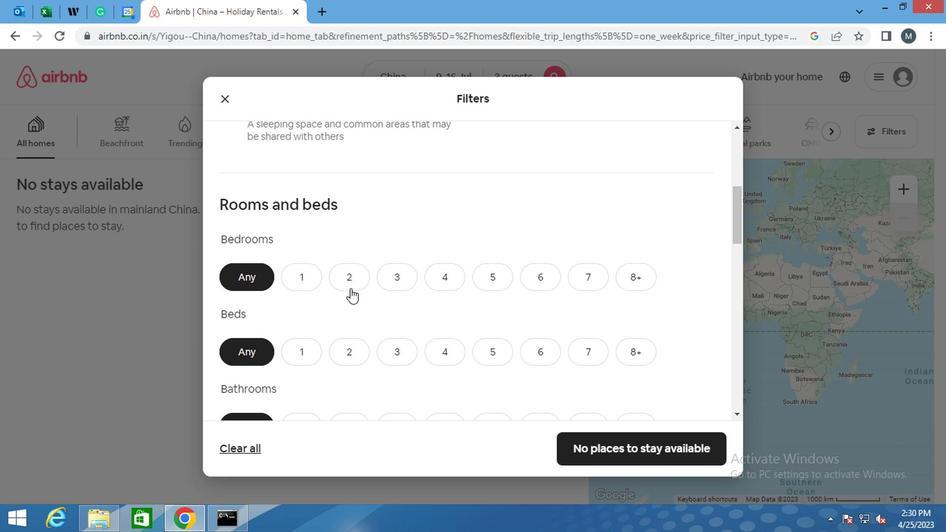 
Action: Mouse moved to (348, 346)
Screenshot: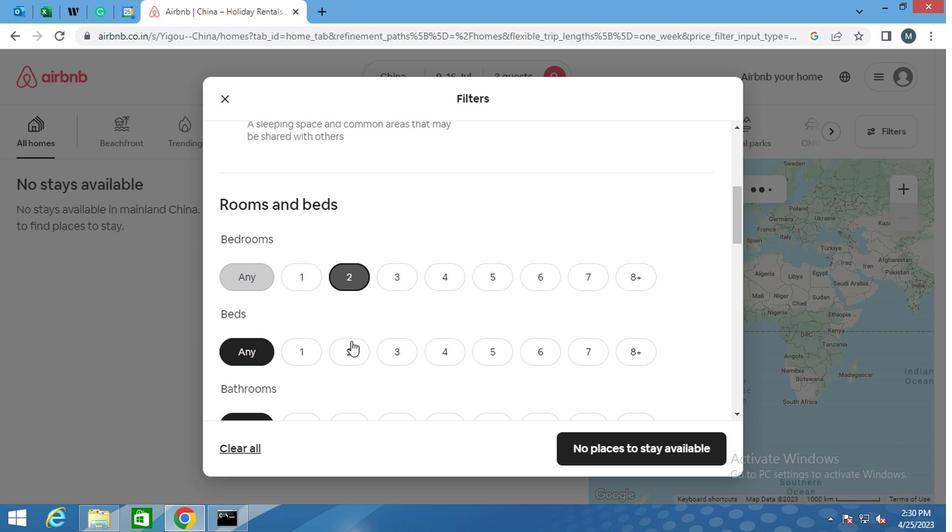 
Action: Mouse pressed left at (348, 346)
Screenshot: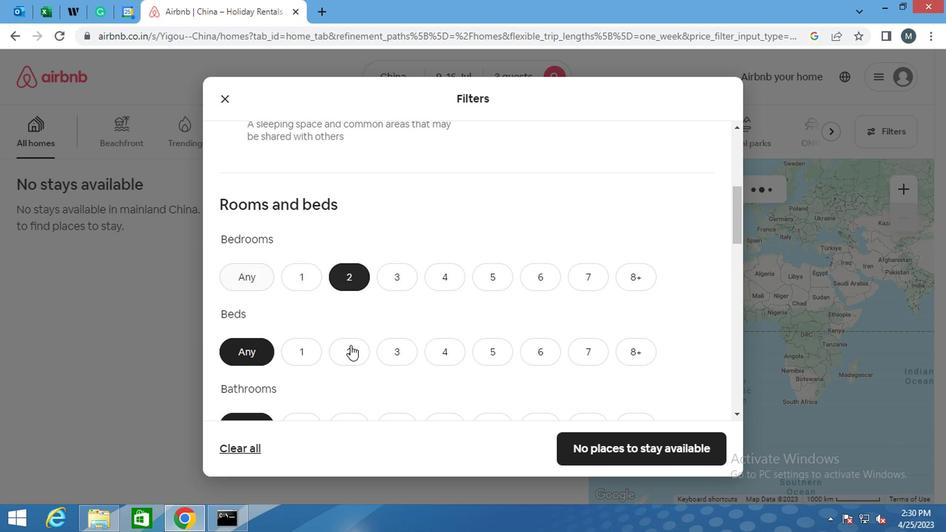 
Action: Mouse moved to (353, 314)
Screenshot: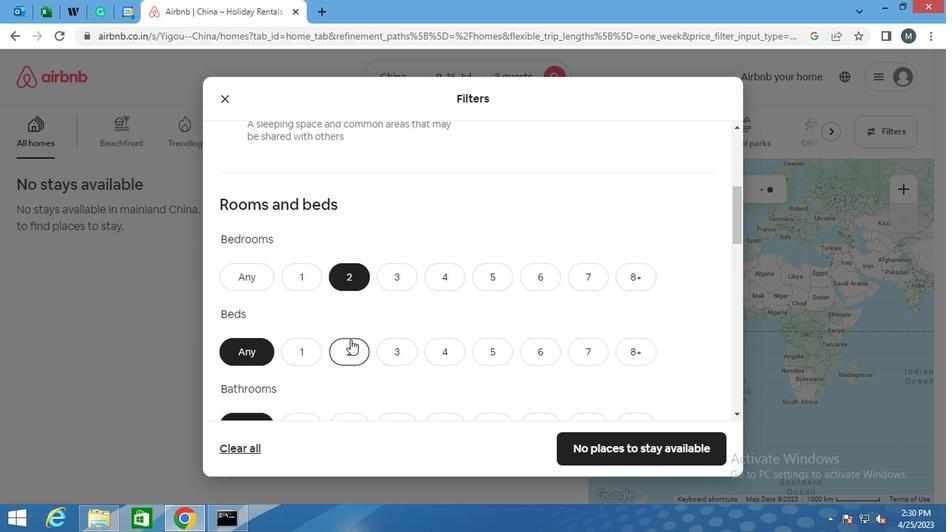 
Action: Mouse scrolled (353, 313) with delta (0, 0)
Screenshot: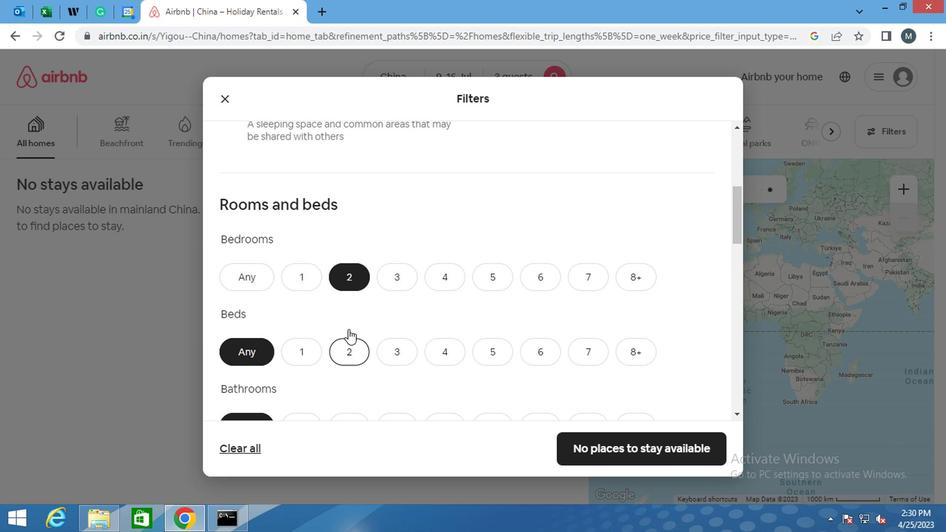 
Action: Mouse scrolled (353, 313) with delta (0, 0)
Screenshot: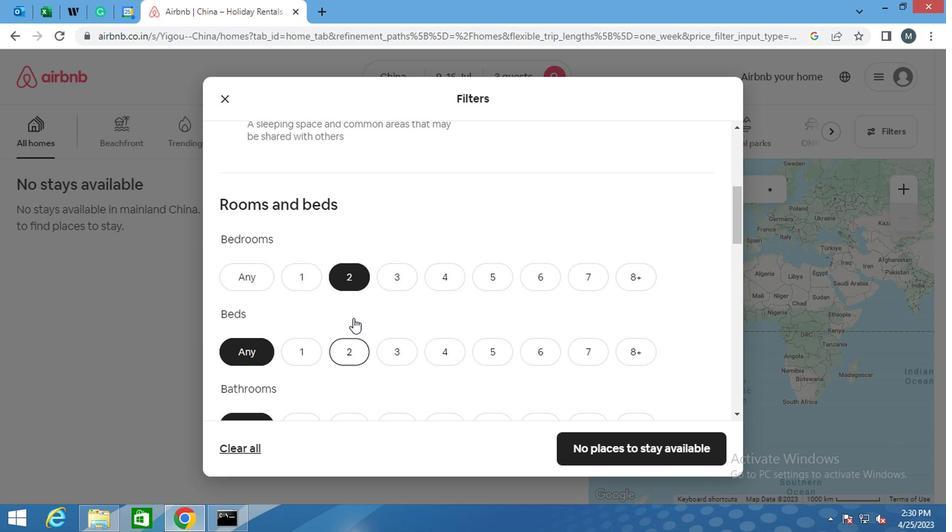 
Action: Mouse moved to (353, 314)
Screenshot: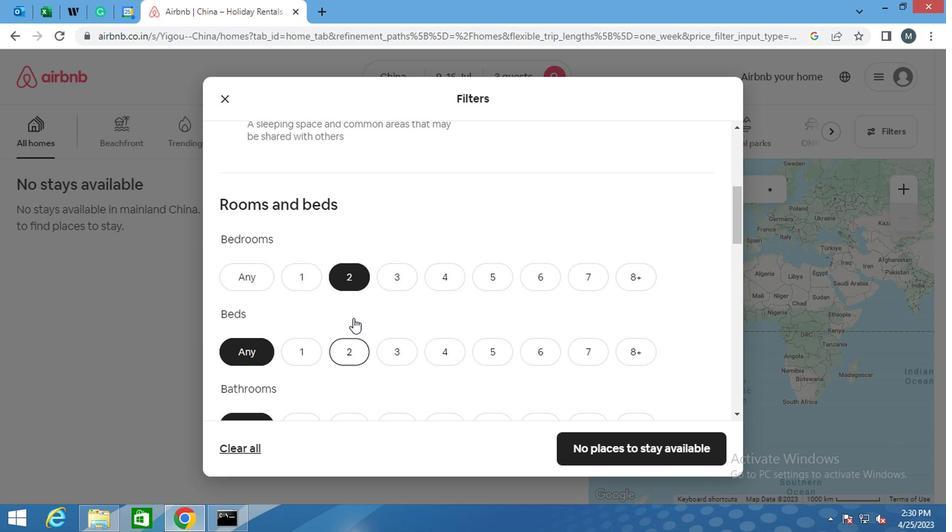 
Action: Mouse scrolled (353, 314) with delta (0, 0)
Screenshot: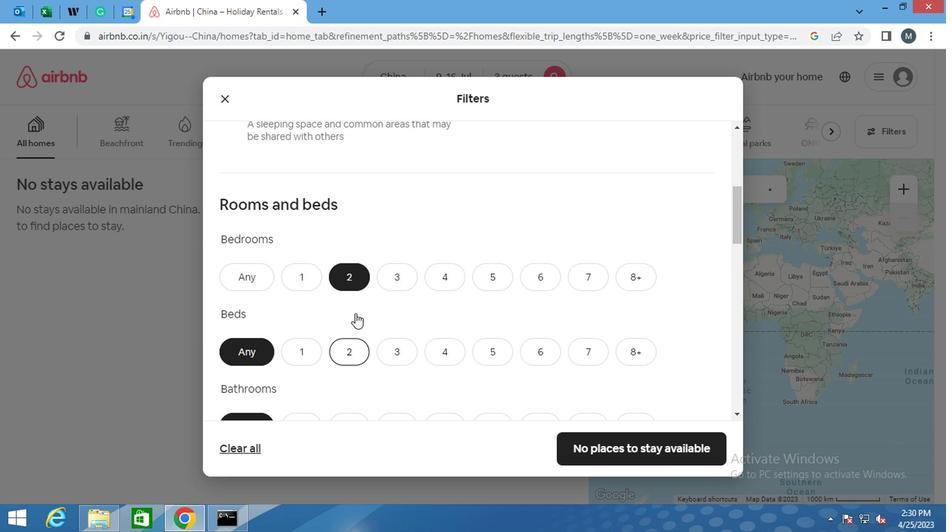 
Action: Mouse moved to (296, 217)
Screenshot: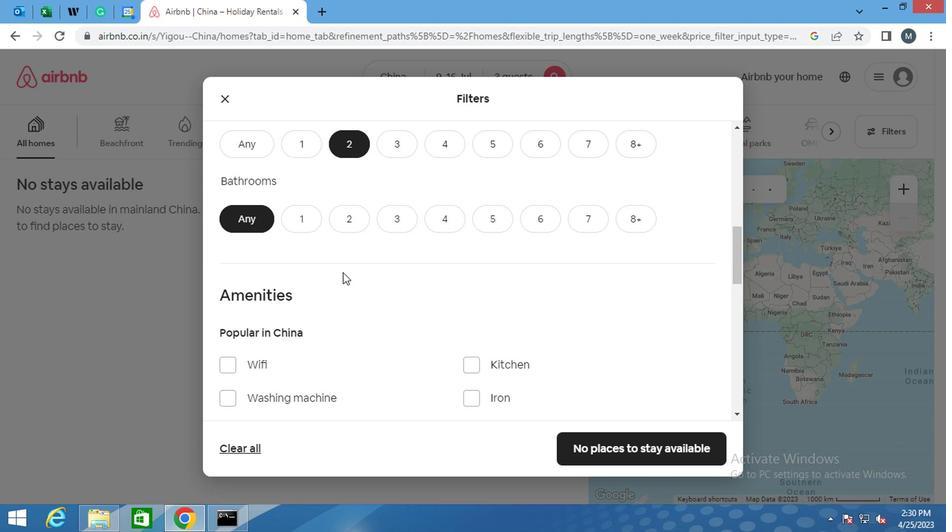 
Action: Mouse pressed left at (296, 217)
Screenshot: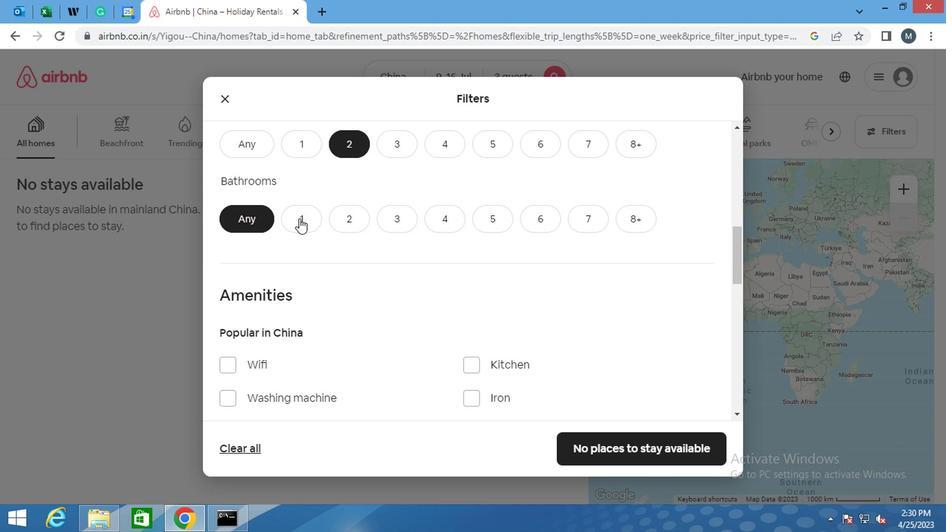 
Action: Mouse moved to (324, 226)
Screenshot: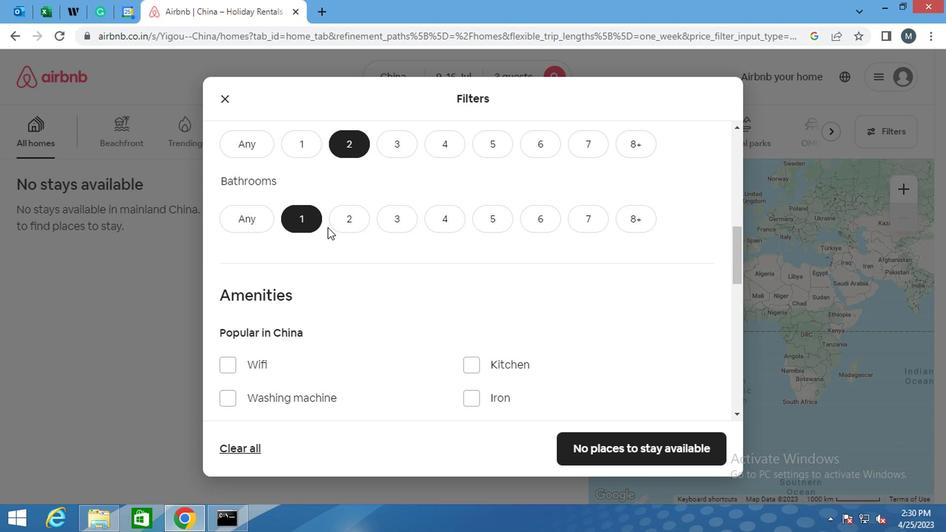 
Action: Mouse scrolled (324, 226) with delta (0, 0)
Screenshot: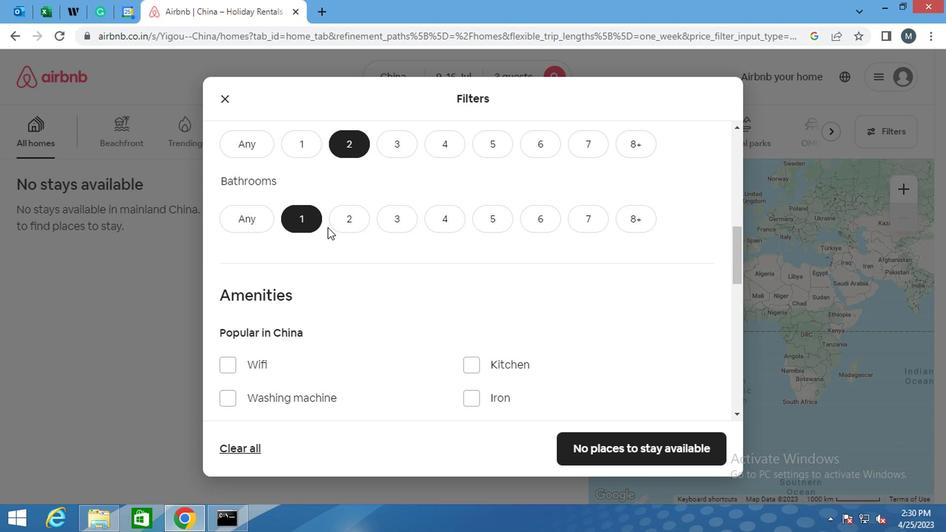 
Action: Mouse scrolled (324, 226) with delta (0, 0)
Screenshot: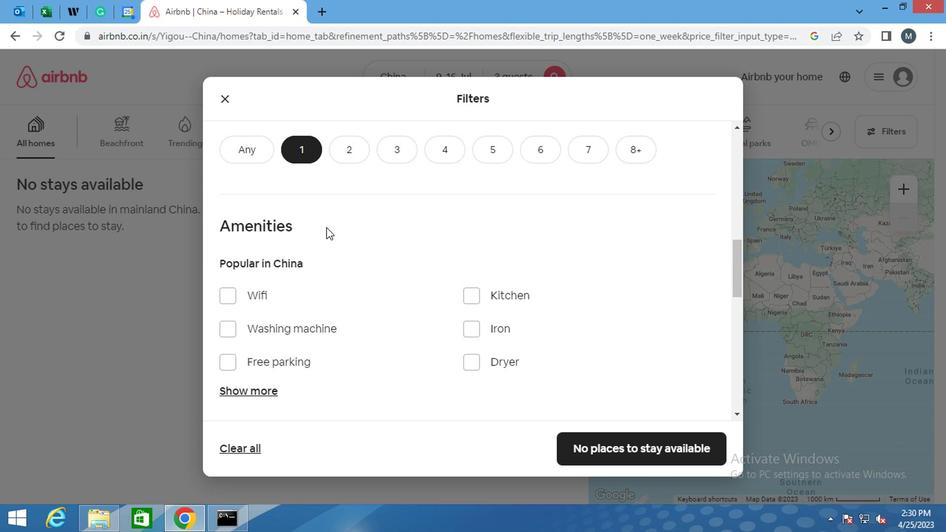 
Action: Mouse moved to (319, 229)
Screenshot: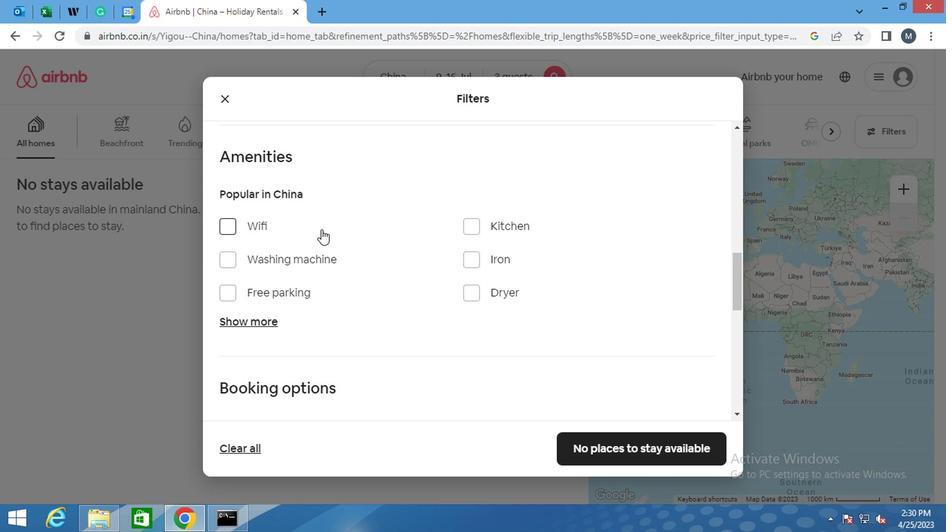 
Action: Mouse scrolled (319, 228) with delta (0, 0)
Screenshot: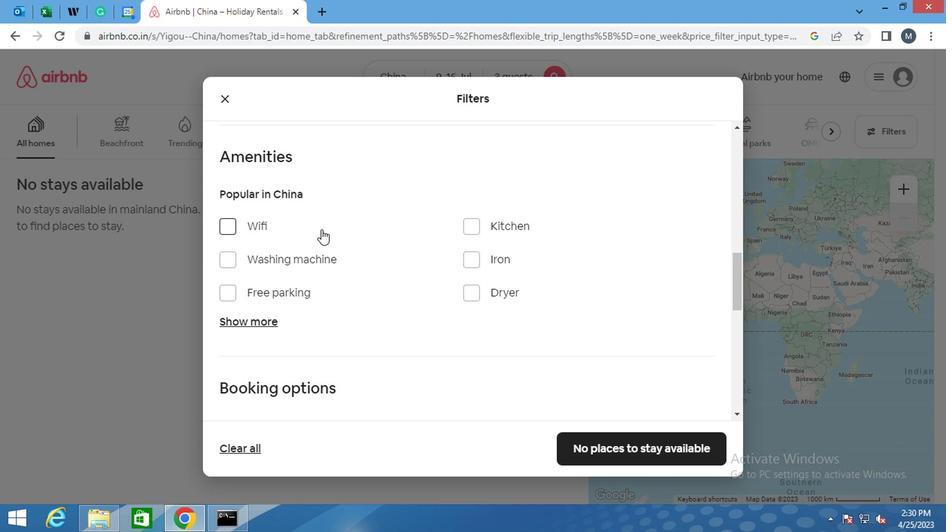 
Action: Mouse moved to (316, 235)
Screenshot: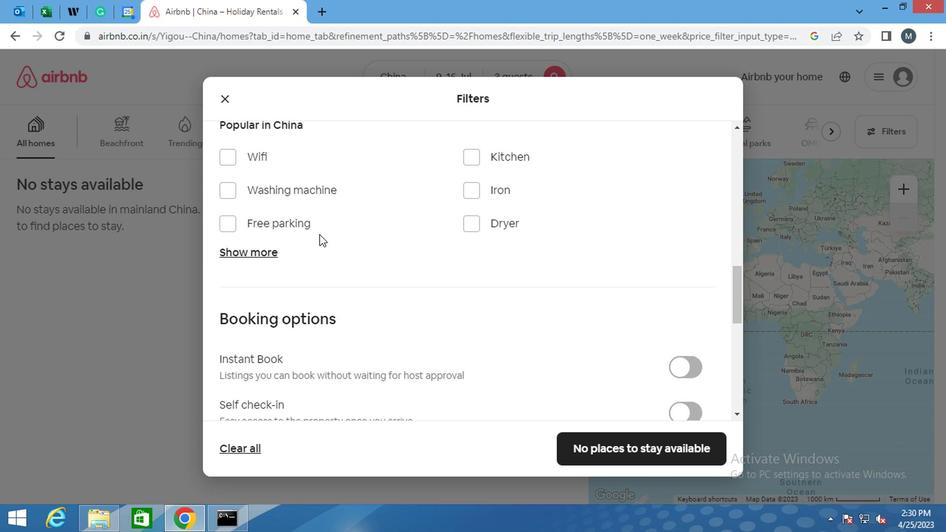 
Action: Mouse scrolled (316, 234) with delta (0, 0)
Screenshot: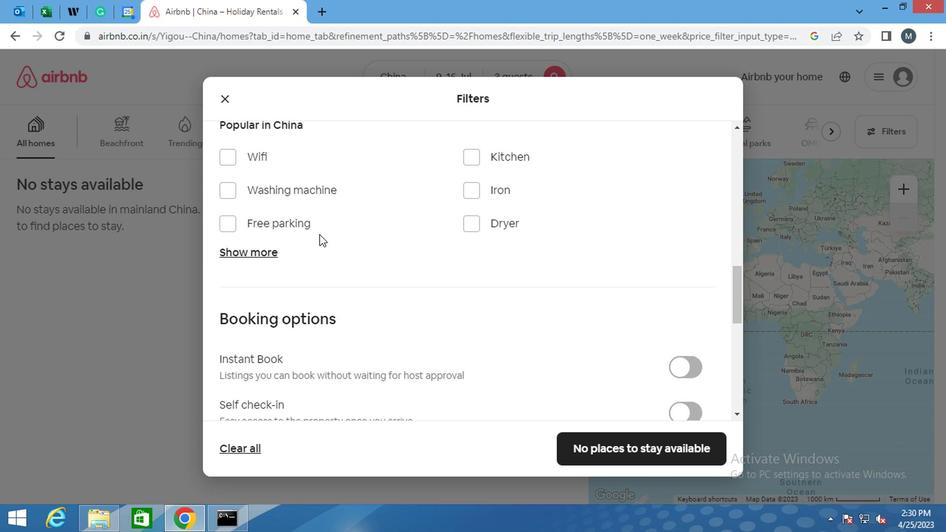 
Action: Mouse moved to (308, 251)
Screenshot: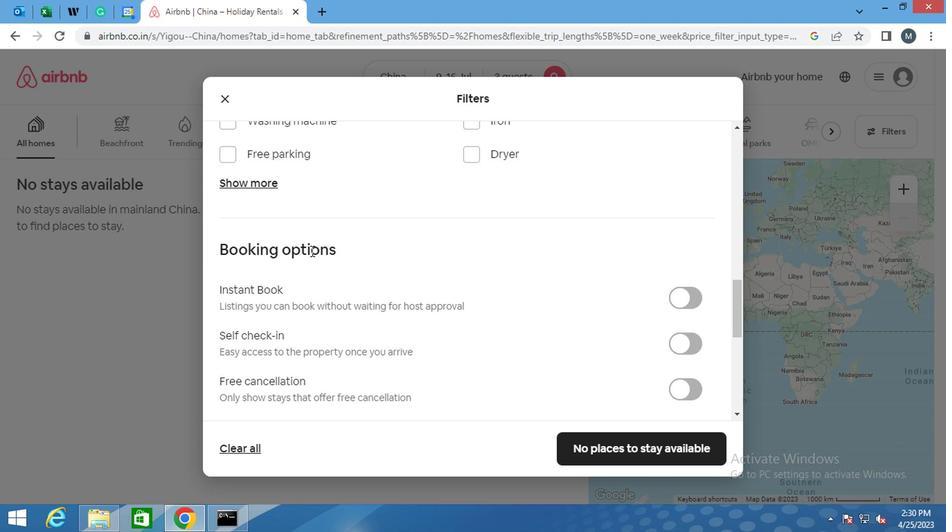 
Action: Mouse scrolled (308, 251) with delta (0, 0)
Screenshot: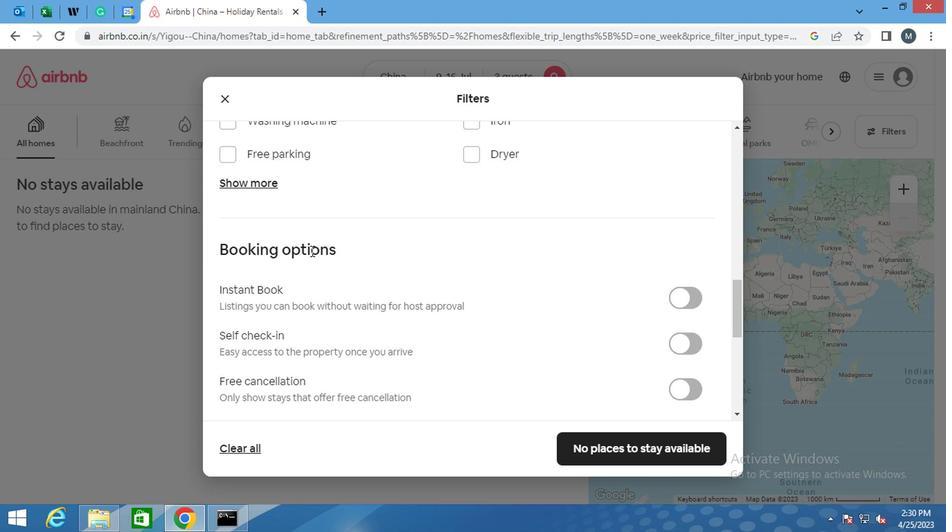
Action: Mouse scrolled (308, 251) with delta (0, 0)
Screenshot: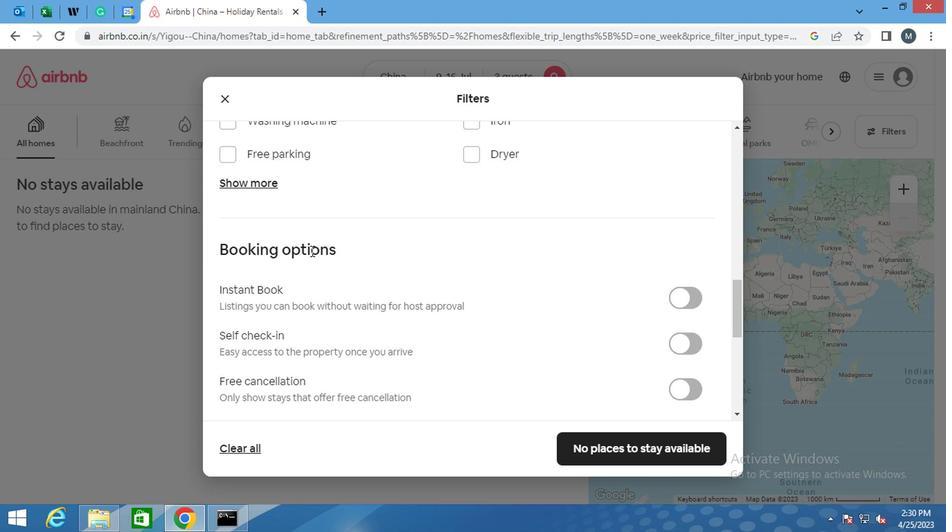 
Action: Mouse moved to (227, 256)
Screenshot: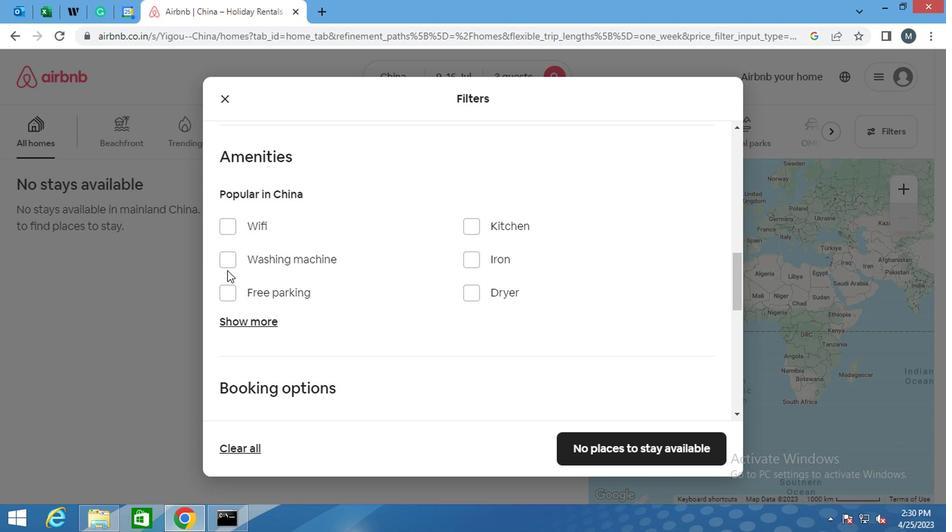 
Action: Mouse pressed left at (227, 256)
Screenshot: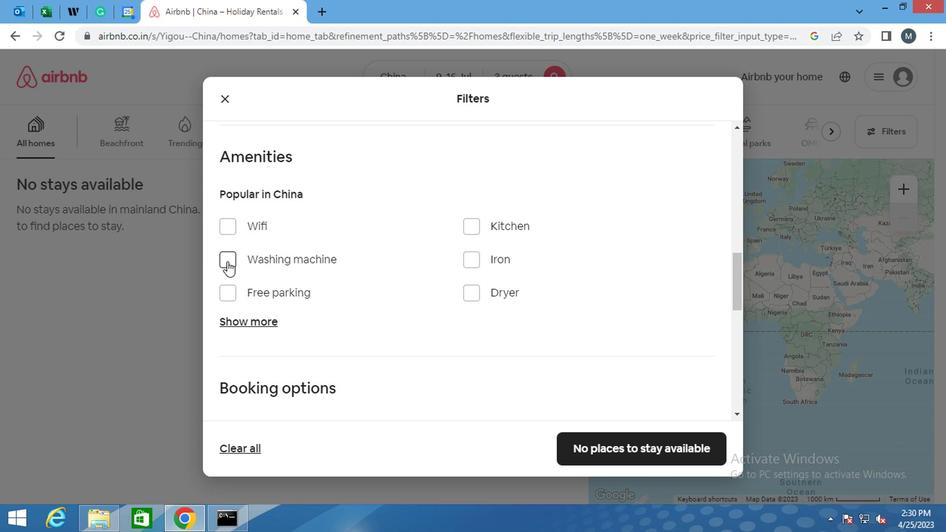
Action: Mouse moved to (455, 263)
Screenshot: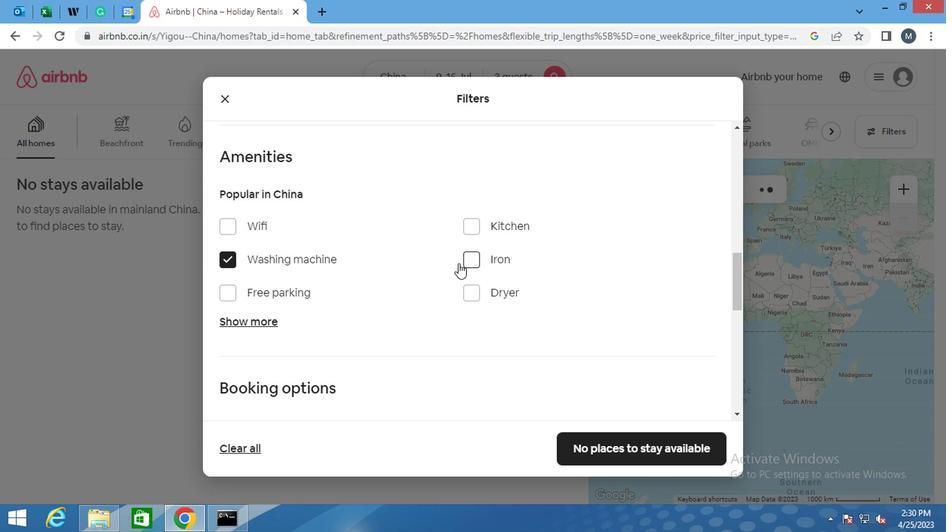 
Action: Mouse scrolled (455, 262) with delta (0, 0)
Screenshot: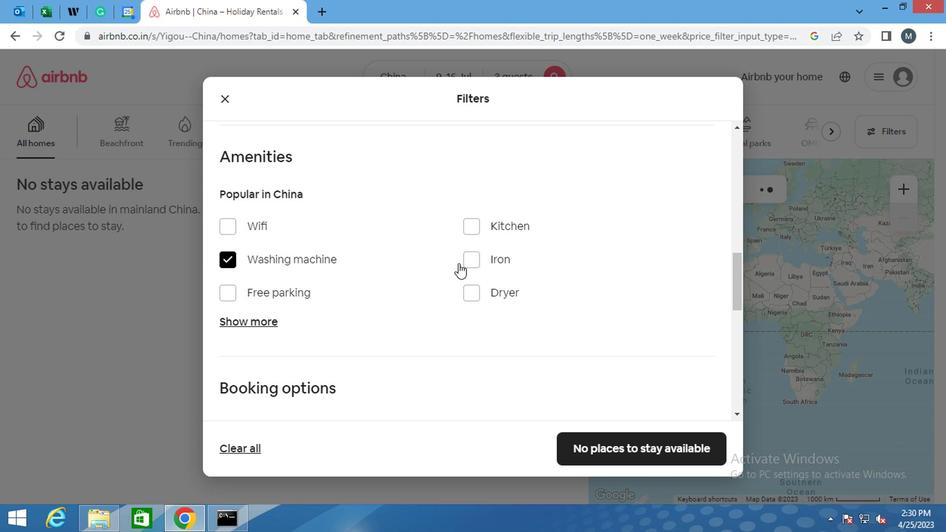 
Action: Mouse scrolled (455, 262) with delta (0, 0)
Screenshot: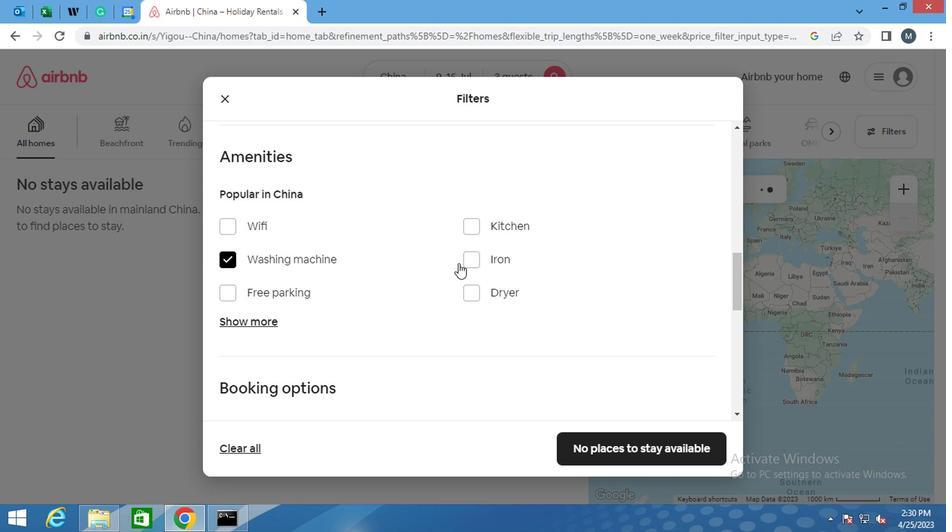 
Action: Mouse moved to (455, 262)
Screenshot: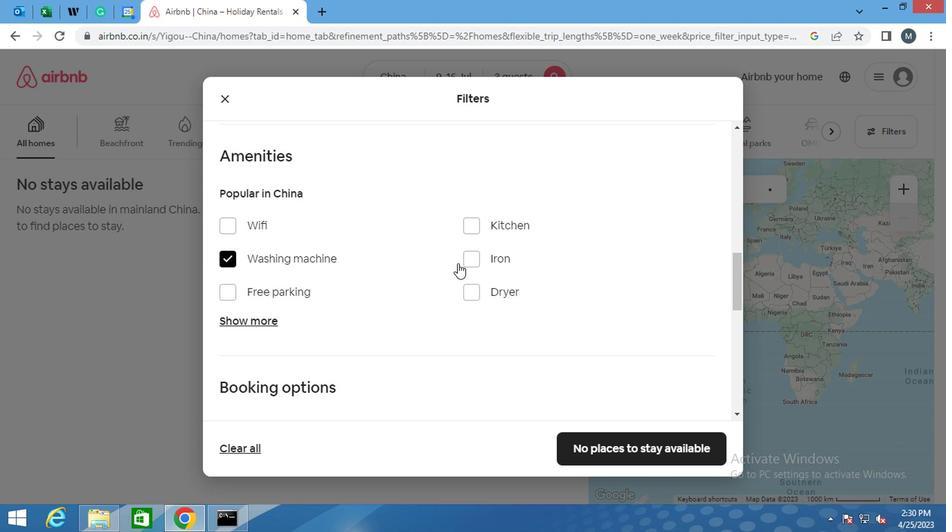 
Action: Mouse scrolled (455, 261) with delta (0, 0)
Screenshot: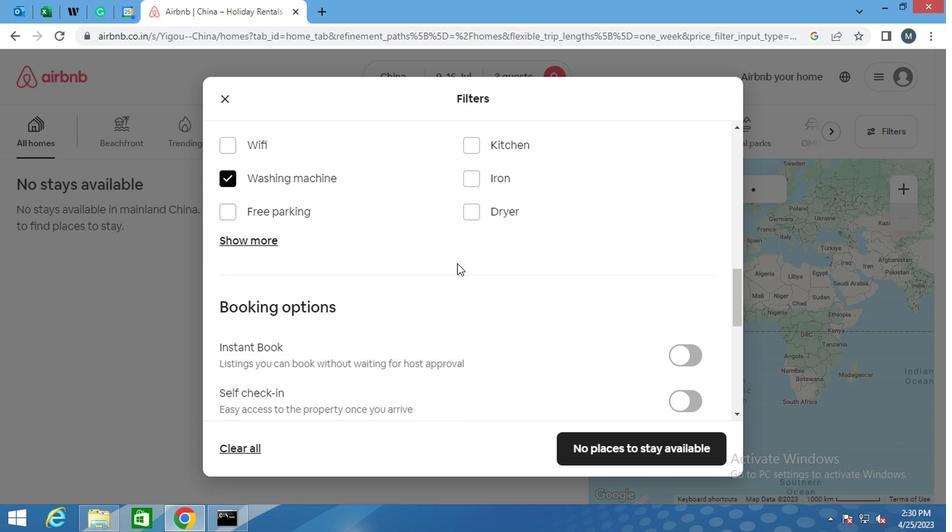 
Action: Mouse scrolled (455, 261) with delta (0, 0)
Screenshot: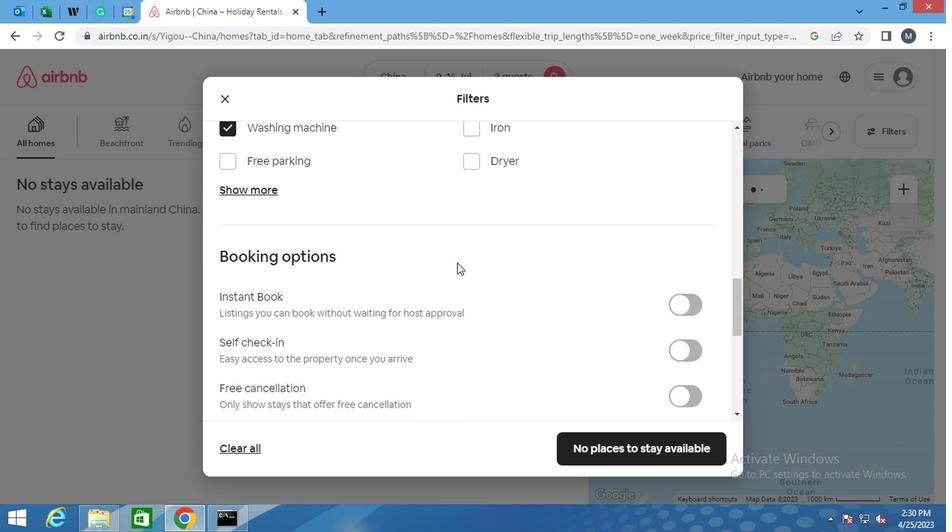 
Action: Mouse moved to (673, 197)
Screenshot: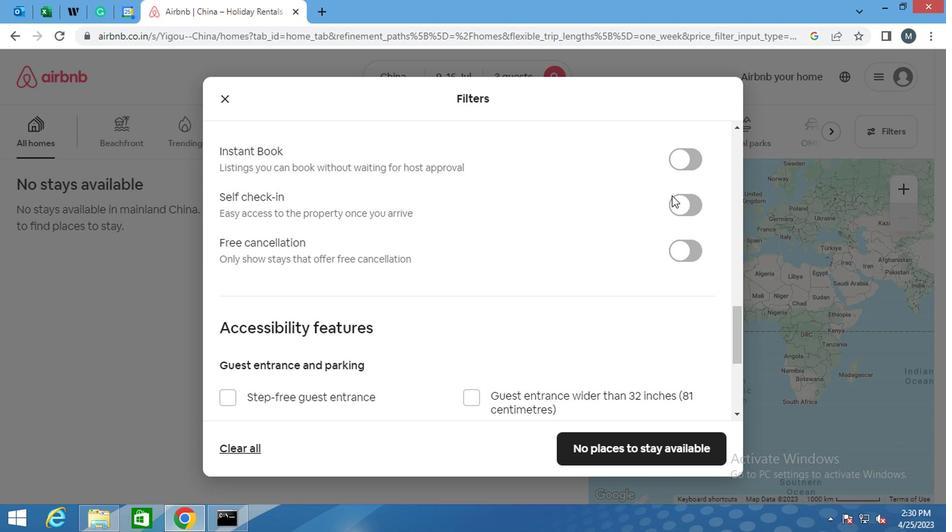 
Action: Mouse pressed left at (673, 197)
Screenshot: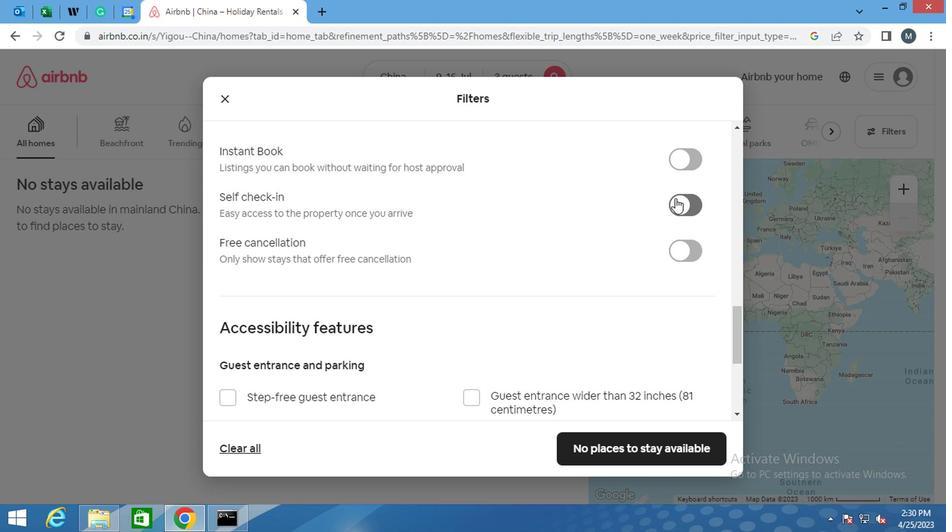 
Action: Mouse moved to (491, 263)
Screenshot: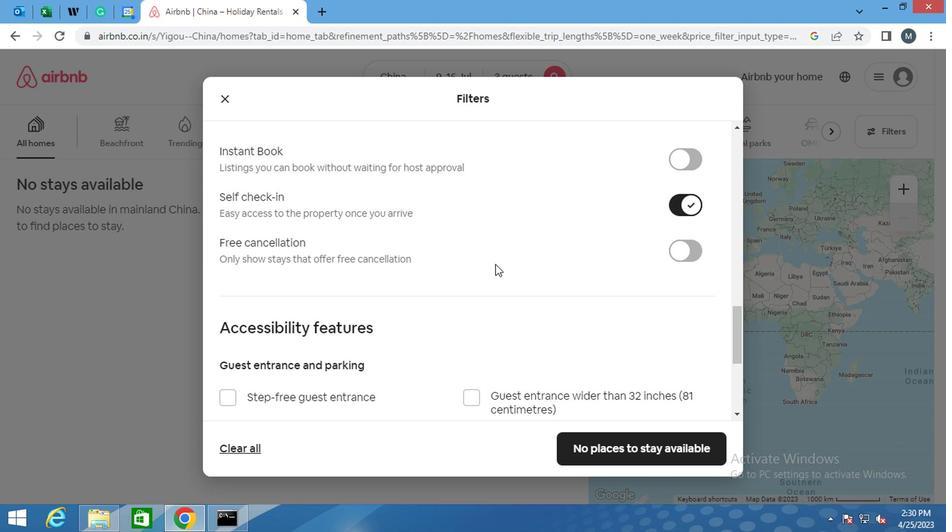 
Action: Mouse scrolled (491, 262) with delta (0, 0)
Screenshot: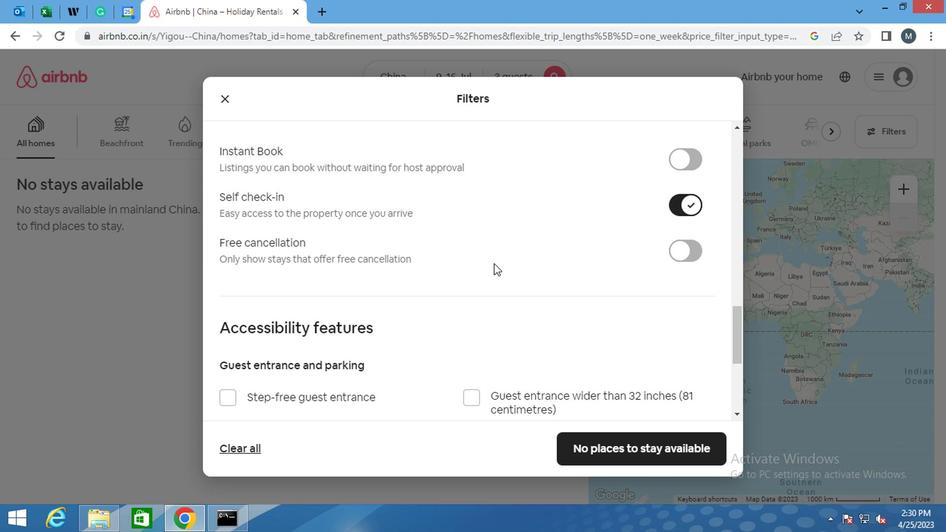 
Action: Mouse moved to (491, 262)
Screenshot: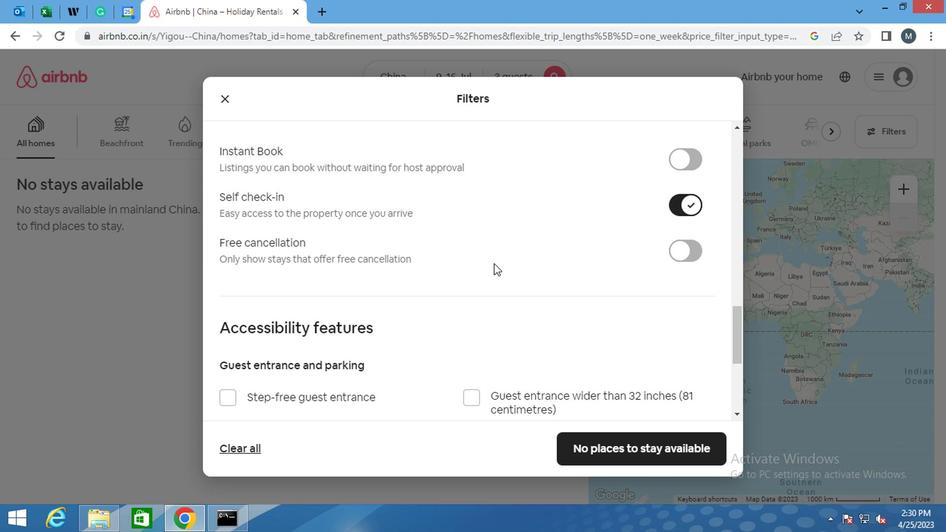 
Action: Mouse scrolled (491, 261) with delta (0, 0)
Screenshot: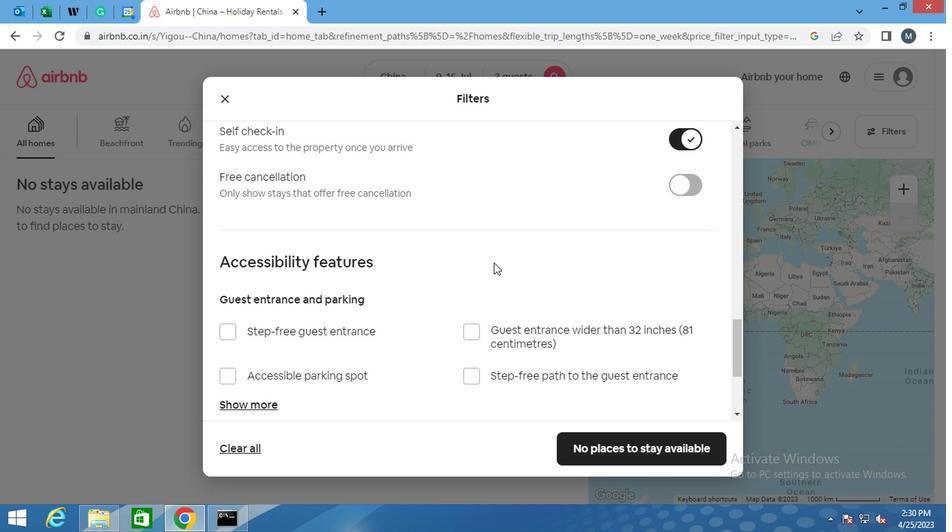 
Action: Mouse scrolled (491, 261) with delta (0, 0)
Screenshot: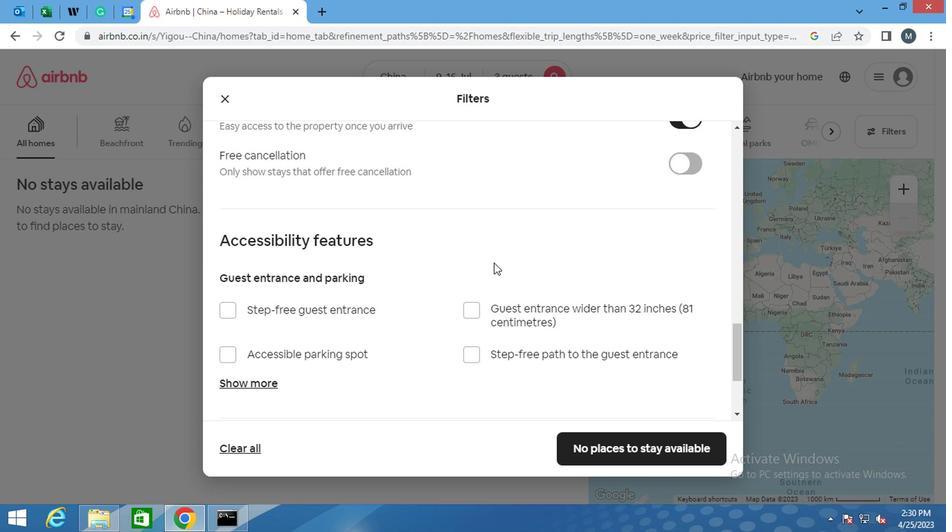 
Action: Mouse moved to (472, 274)
Screenshot: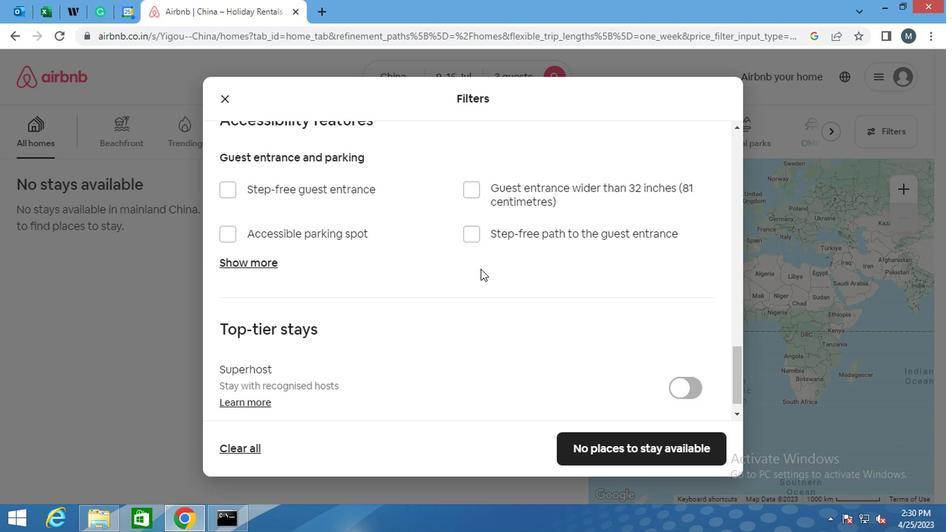 
Action: Mouse scrolled (472, 273) with delta (0, 0)
Screenshot: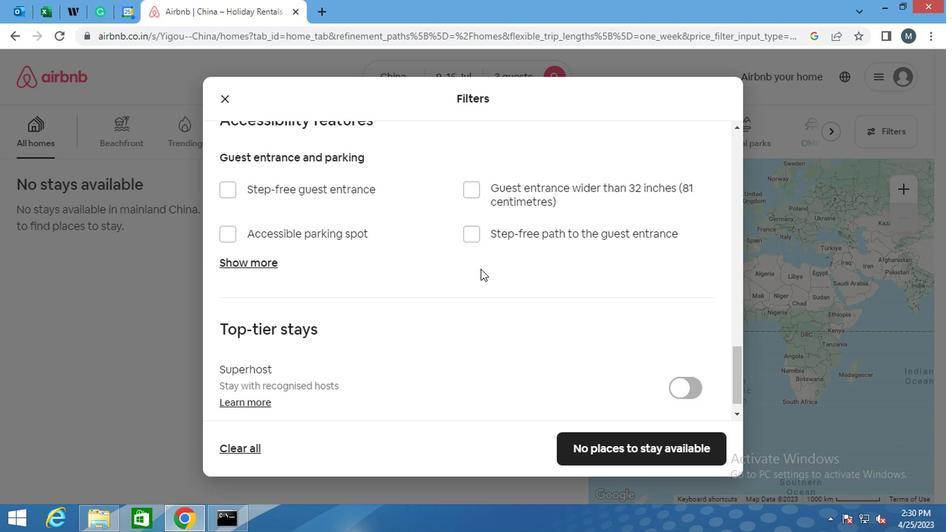 
Action: Mouse moved to (469, 280)
Screenshot: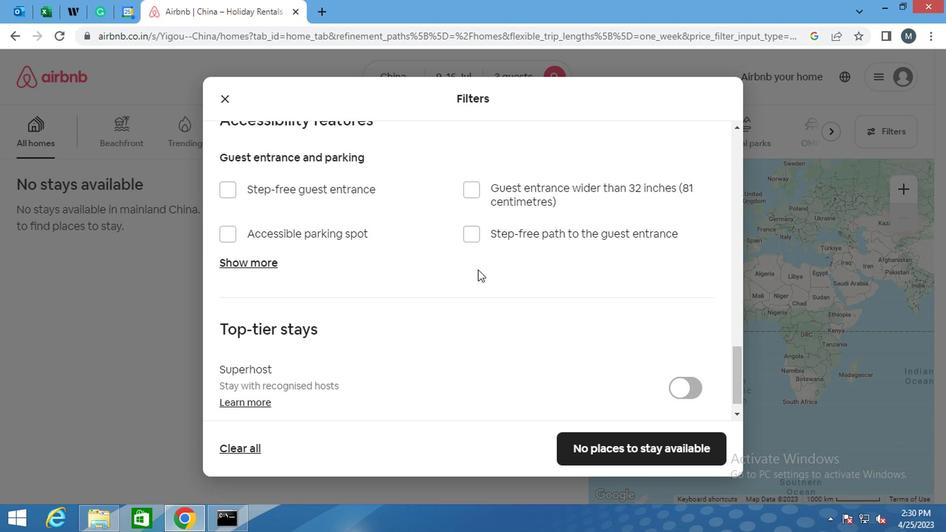
Action: Mouse scrolled (469, 279) with delta (0, 0)
Screenshot: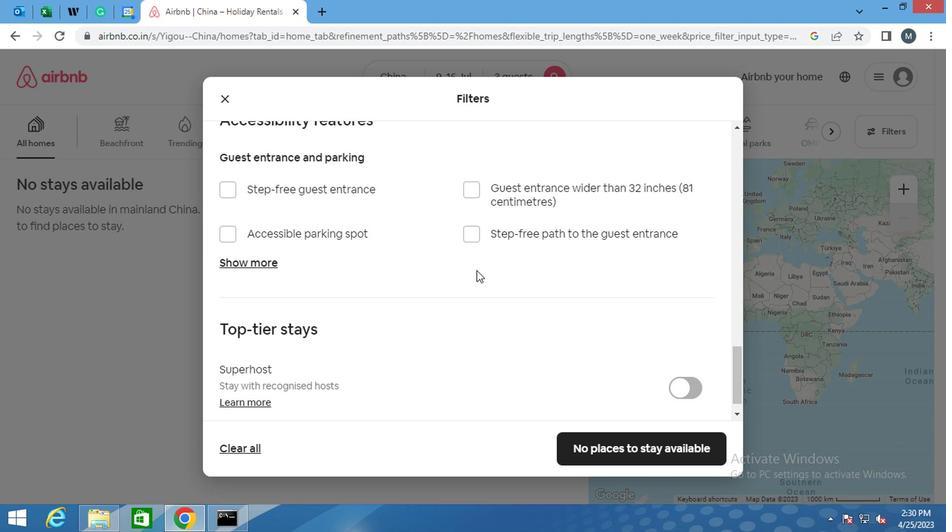 
Action: Mouse moved to (464, 285)
Screenshot: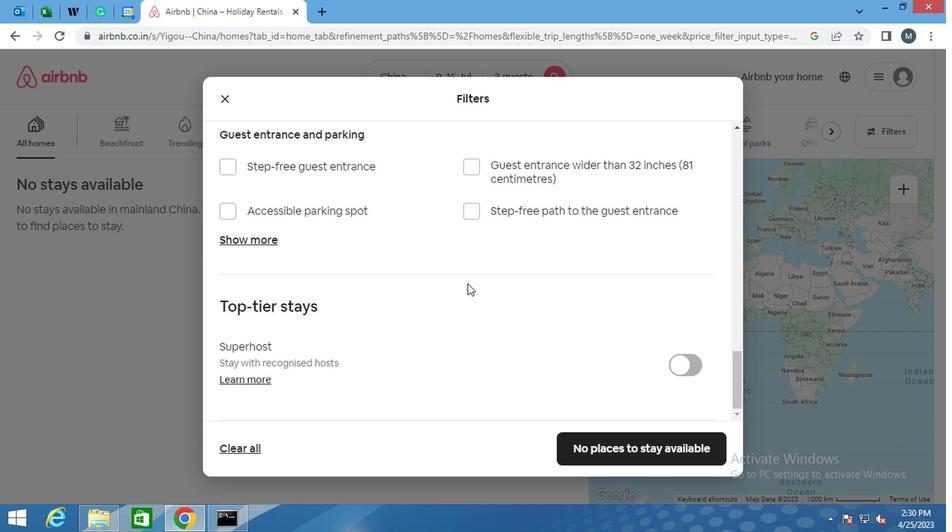 
Action: Mouse scrolled (464, 284) with delta (0, 0)
Screenshot: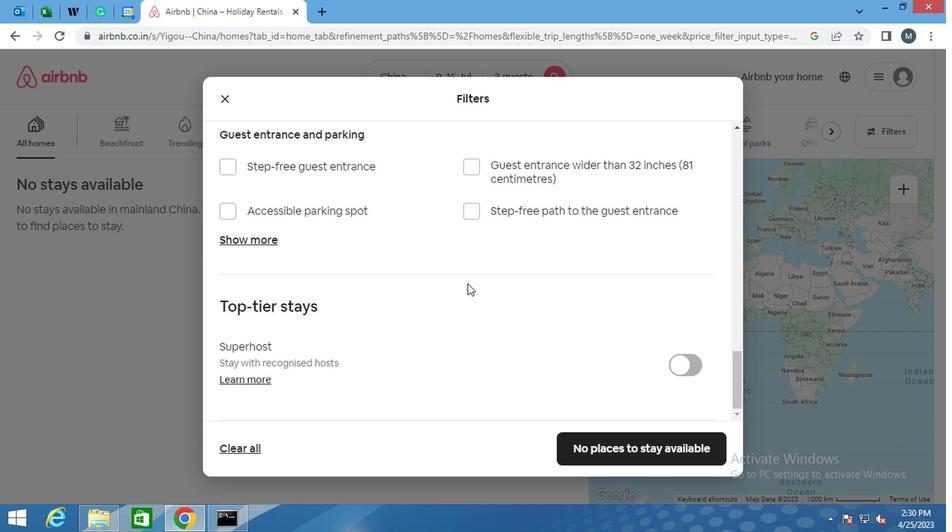 
Action: Mouse moved to (464, 289)
Screenshot: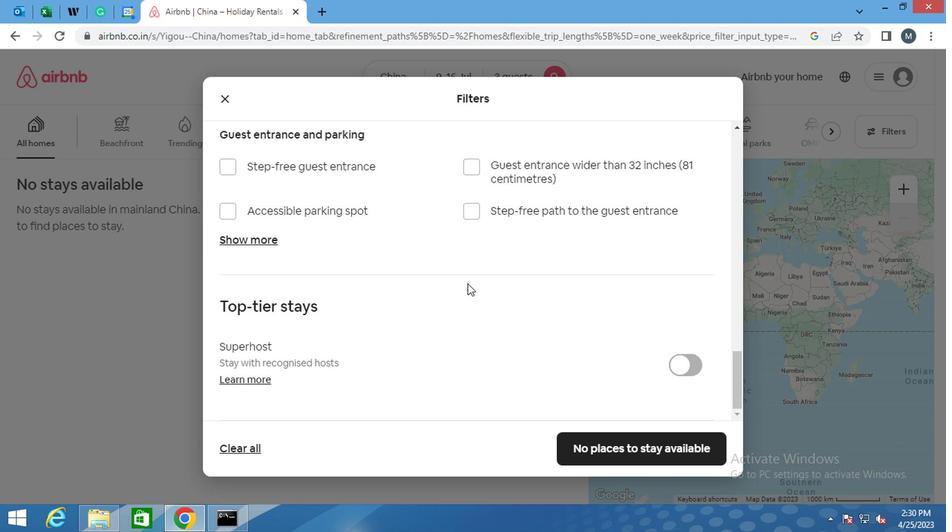 
Action: Mouse scrolled (464, 288) with delta (0, 0)
Screenshot: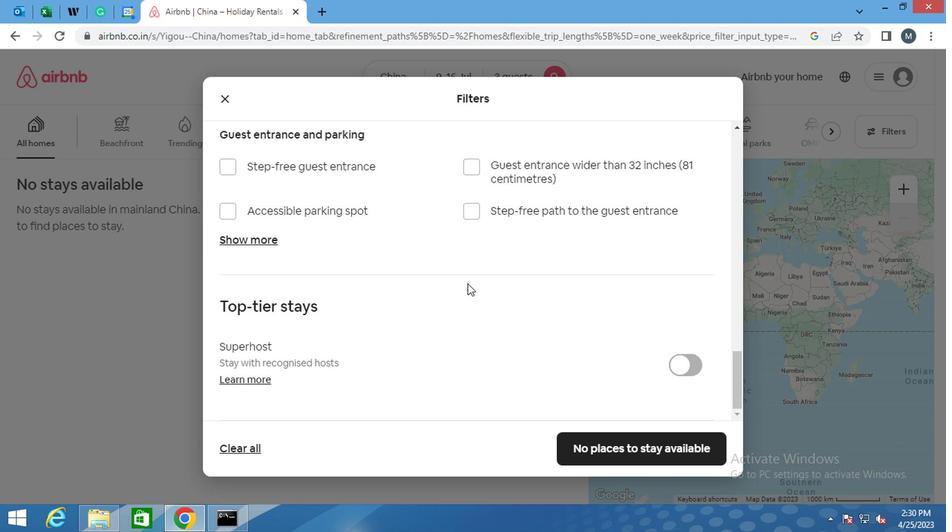
Action: Mouse moved to (462, 292)
Screenshot: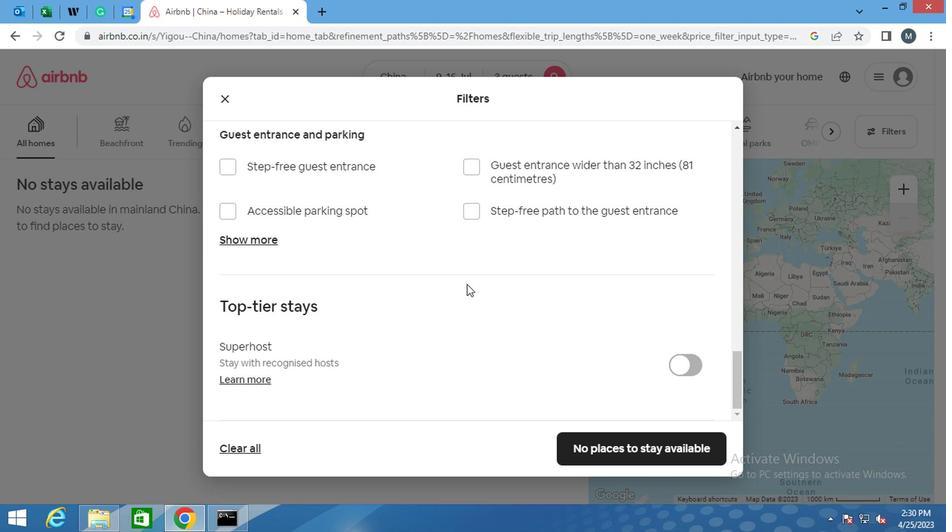 
Action: Mouse scrolled (462, 292) with delta (0, 0)
Screenshot: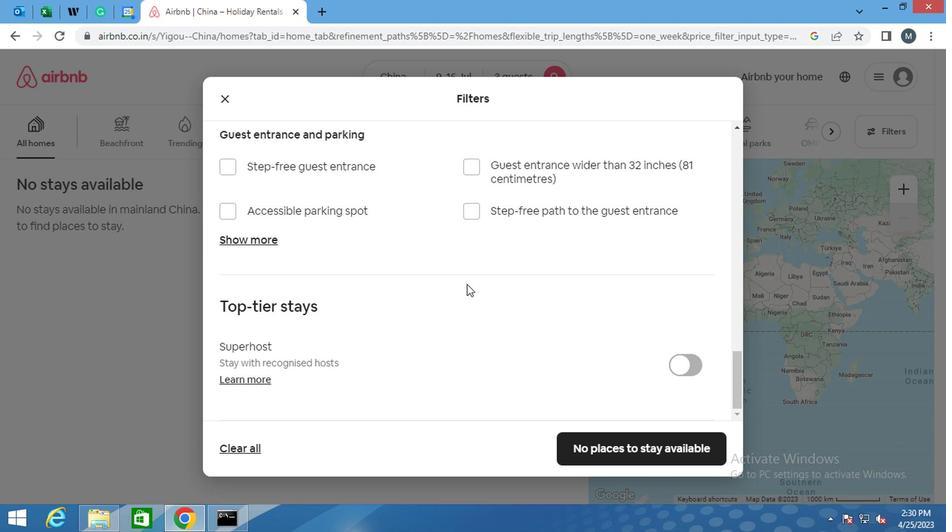 
Action: Mouse moved to (460, 304)
Screenshot: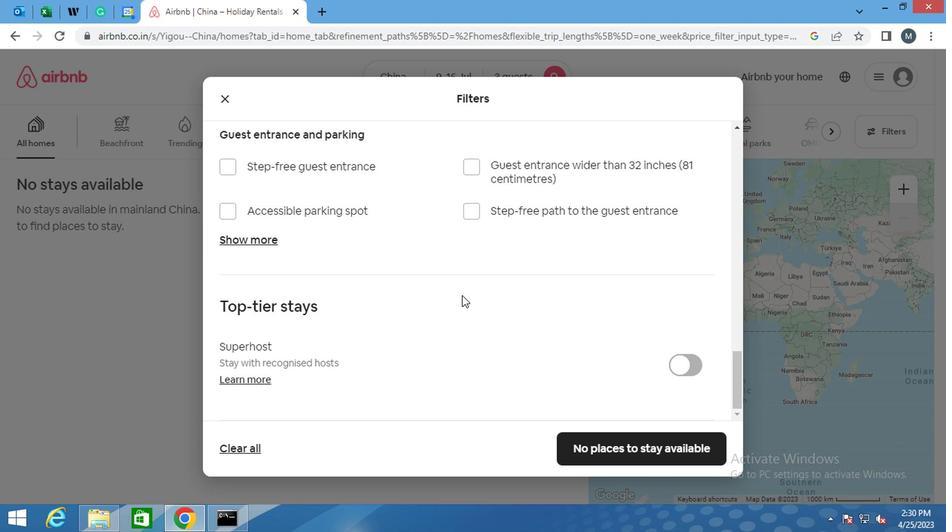 
Action: Mouse scrolled (460, 304) with delta (0, 0)
Screenshot: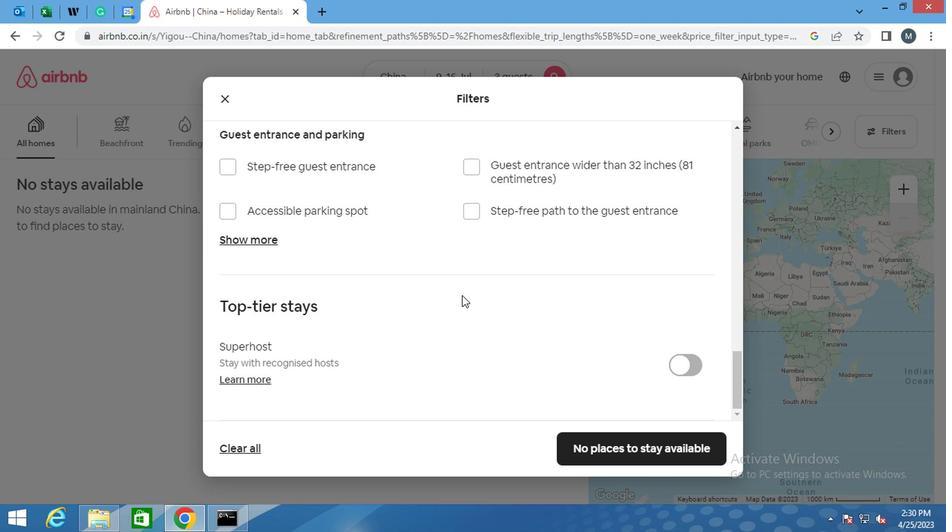 
Action: Mouse moved to (467, 322)
Screenshot: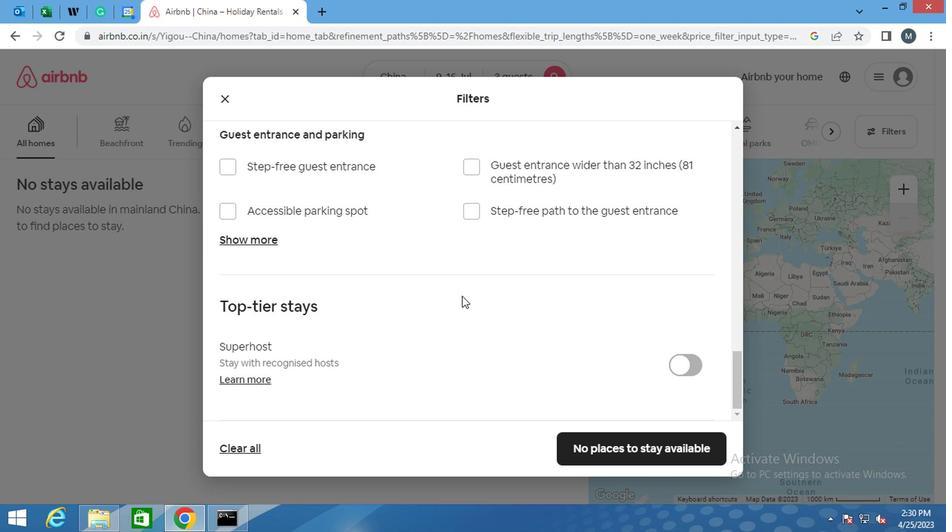 
Action: Mouse scrolled (467, 321) with delta (0, 0)
Screenshot: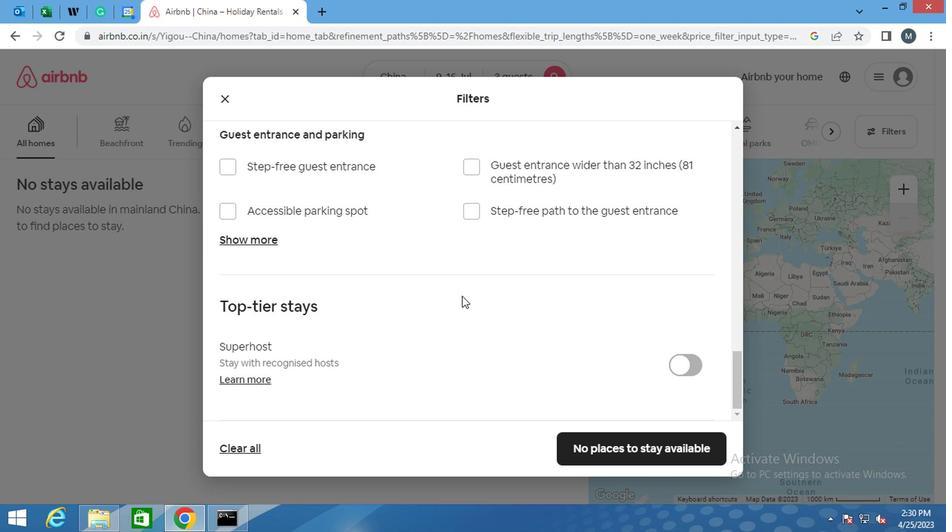 
Action: Mouse moved to (475, 335)
Screenshot: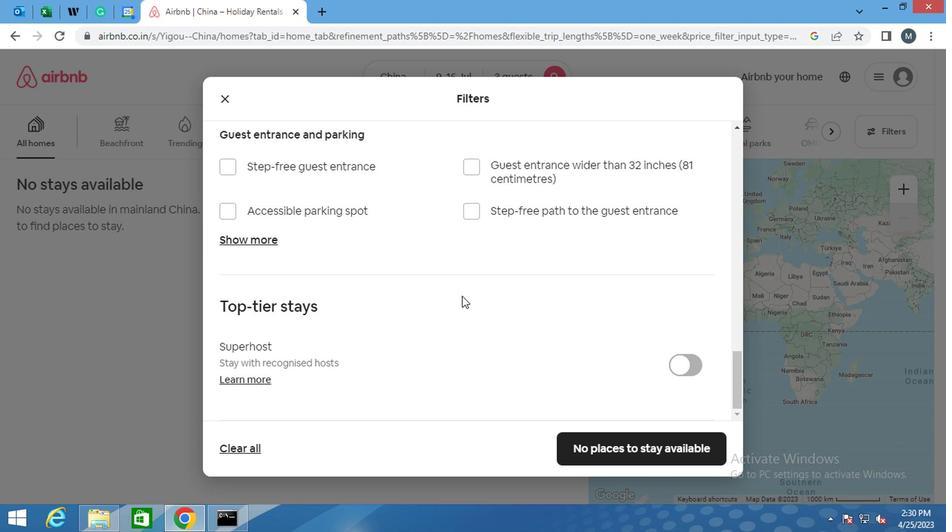 
Action: Mouse scrolled (475, 335) with delta (0, 0)
Screenshot: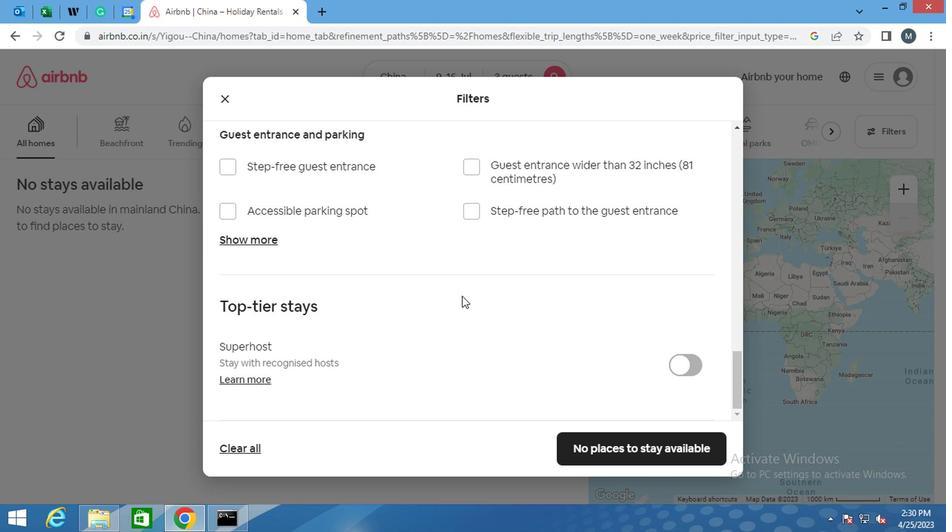 
Action: Mouse moved to (611, 450)
Screenshot: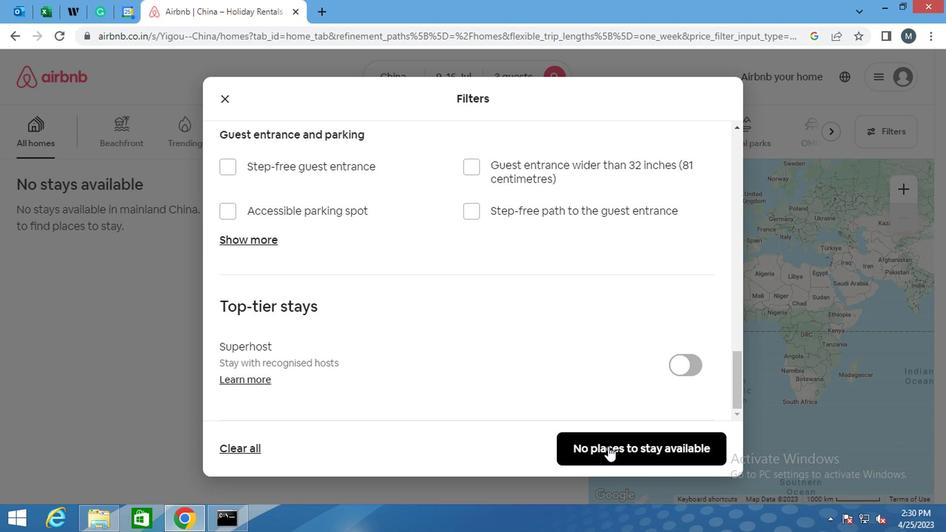 
Action: Mouse pressed left at (611, 450)
Screenshot: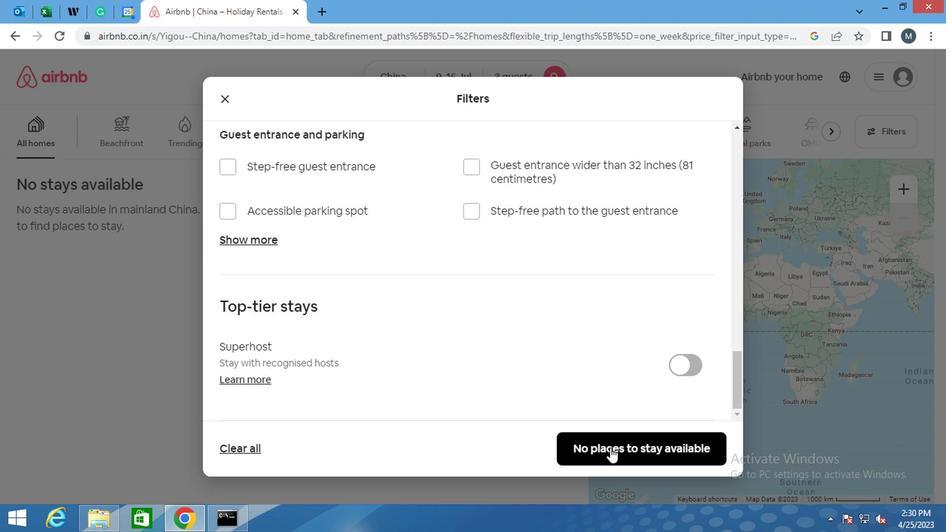 
Action: Mouse moved to (611, 444)
Screenshot: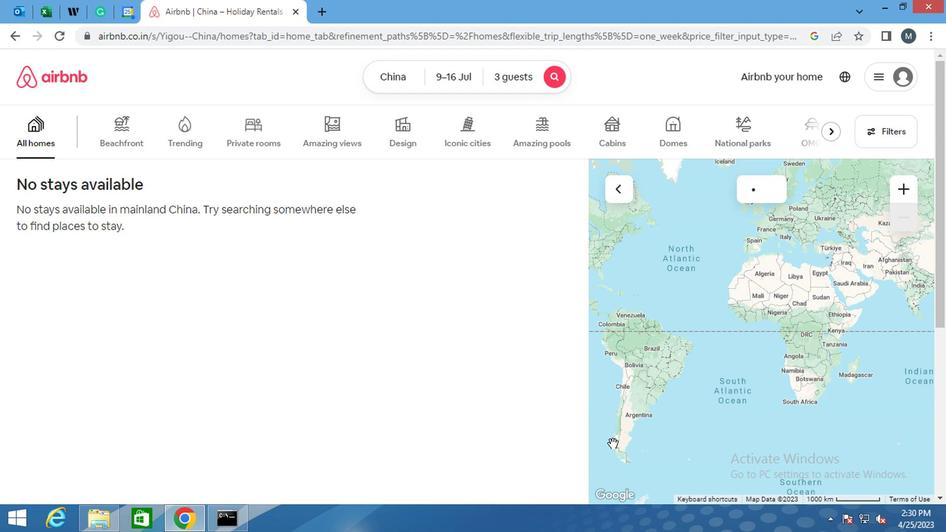 
